 Task: Search one way flight ticket for 3 adults, 3 children in premium economy from Meridian: Key Field to Gillette: Gillette Campbell County Airport on 5-1-2023. Choice of flights is Royal air maroc. Number of bags: 9 checked bags. Outbound departure time preference is 20:45.
Action: Mouse moved to (312, 432)
Screenshot: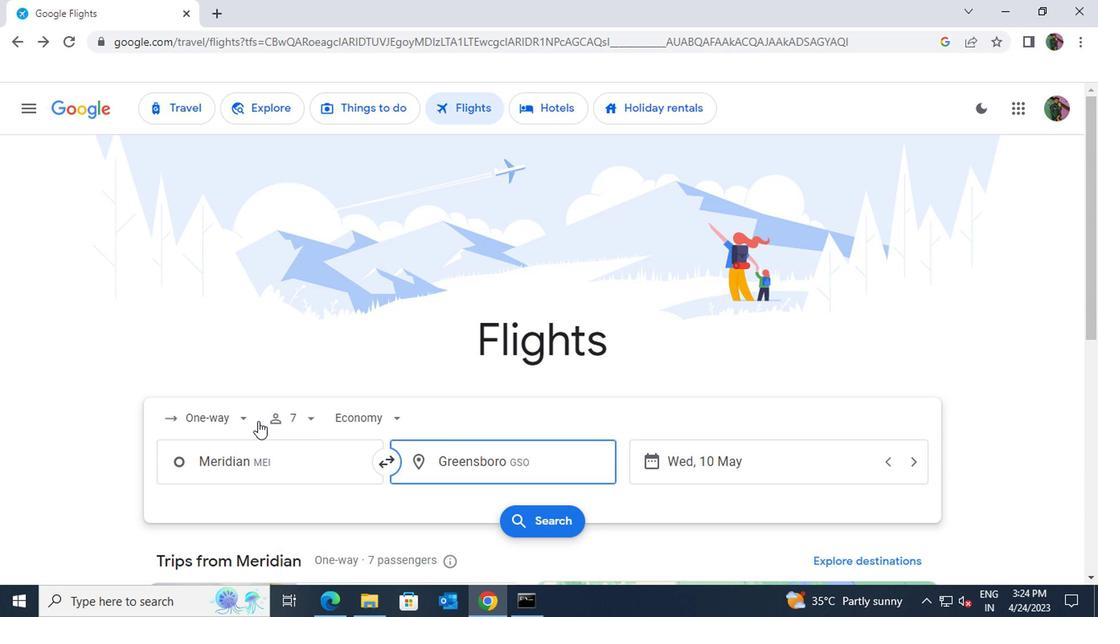 
Action: Mouse pressed left at (312, 432)
Screenshot: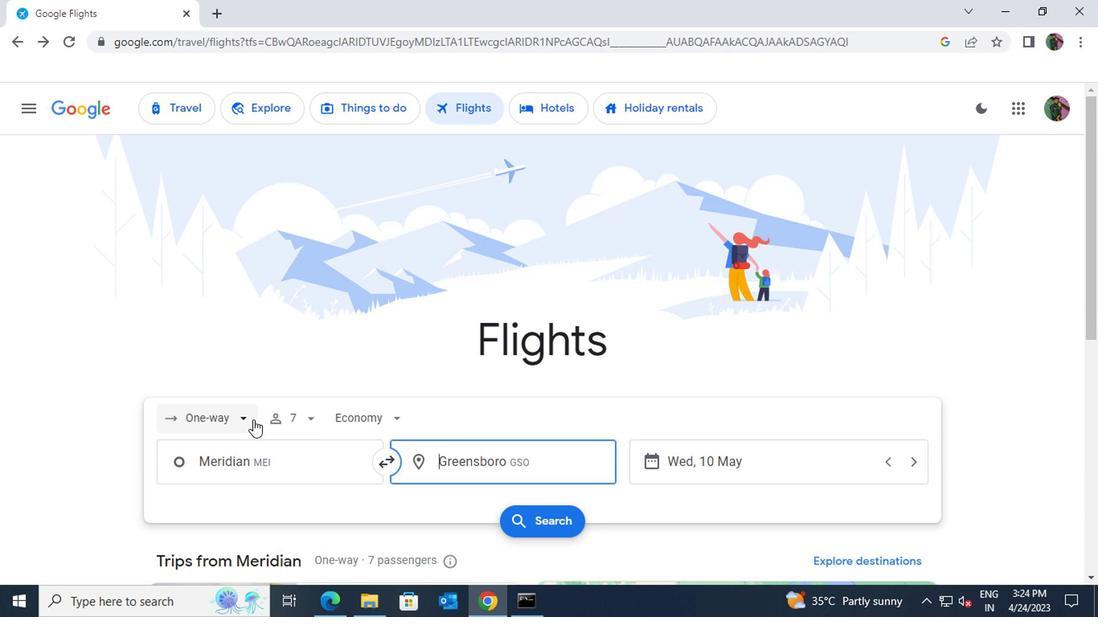 
Action: Mouse moved to (303, 381)
Screenshot: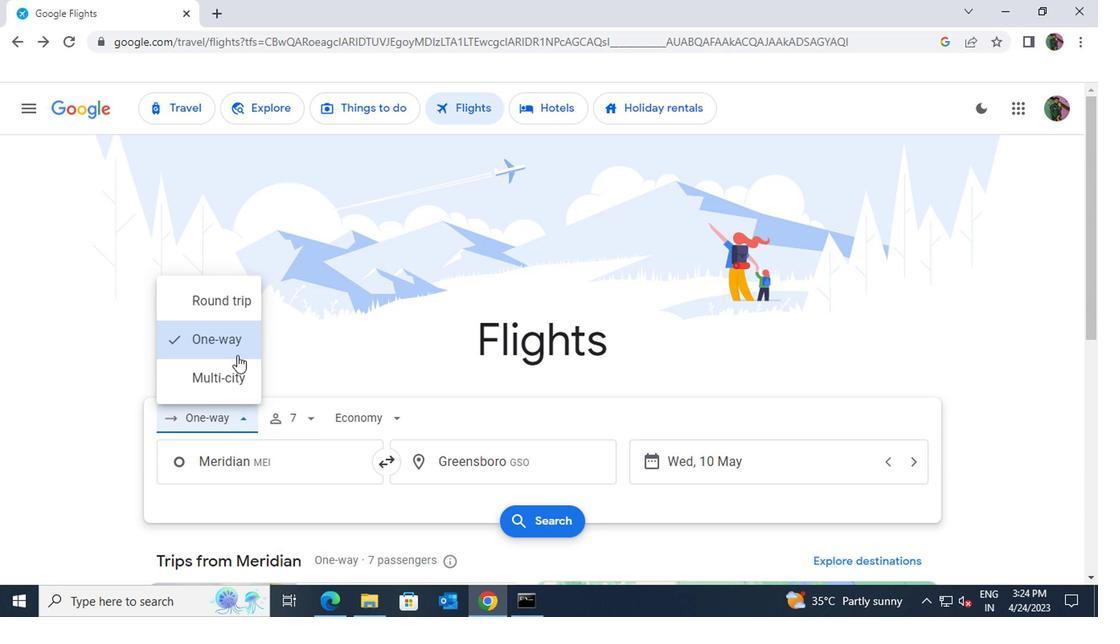 
Action: Mouse pressed left at (303, 381)
Screenshot: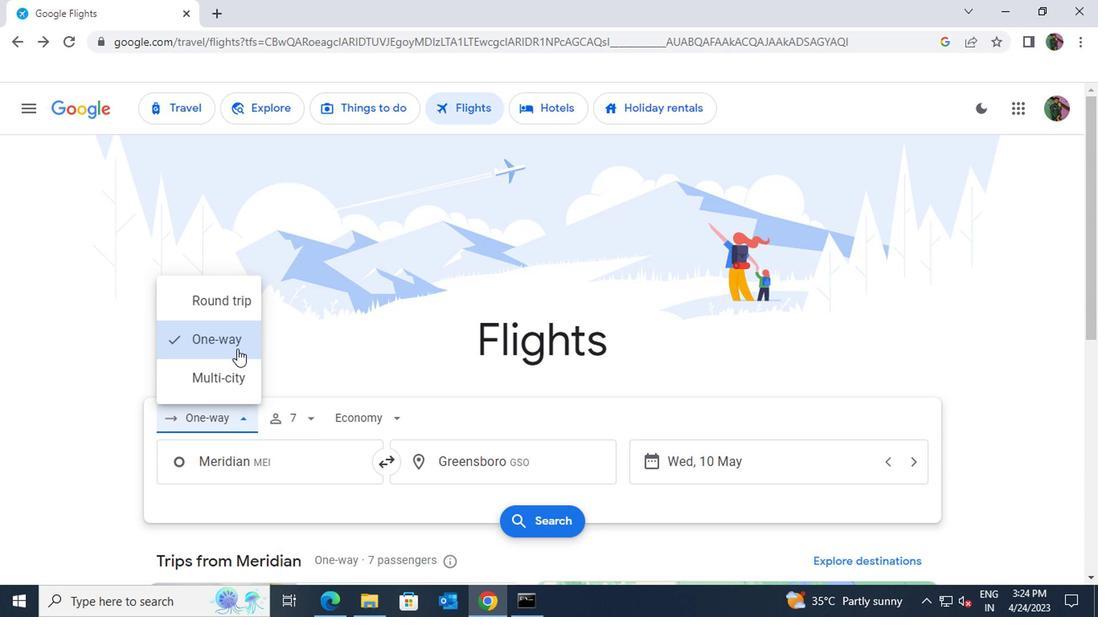
Action: Mouse moved to (334, 470)
Screenshot: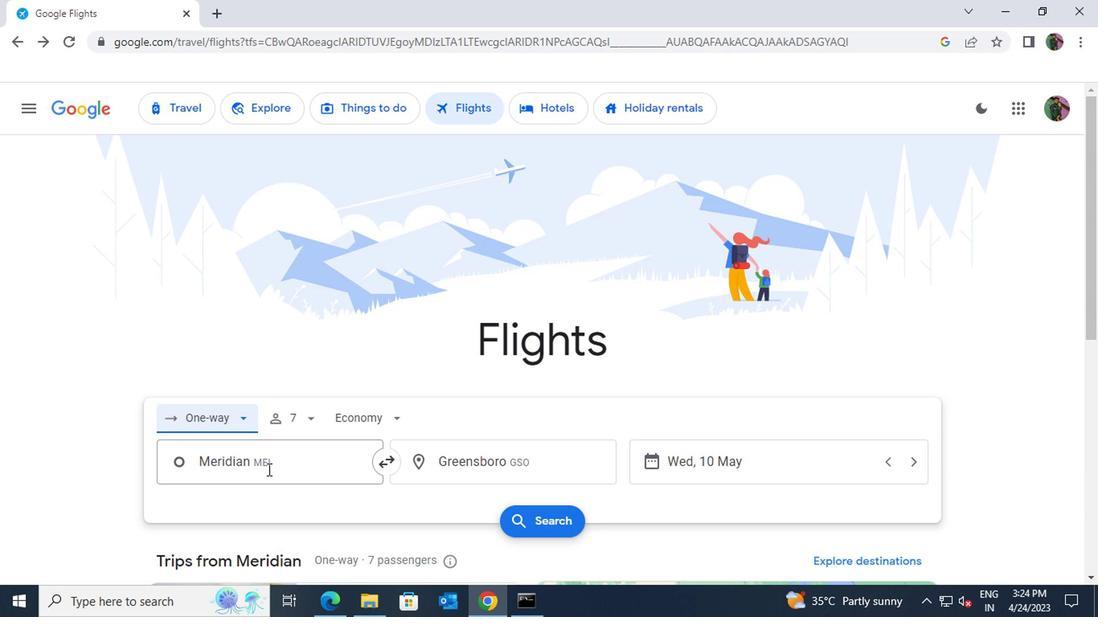 
Action: Mouse pressed left at (334, 470)
Screenshot: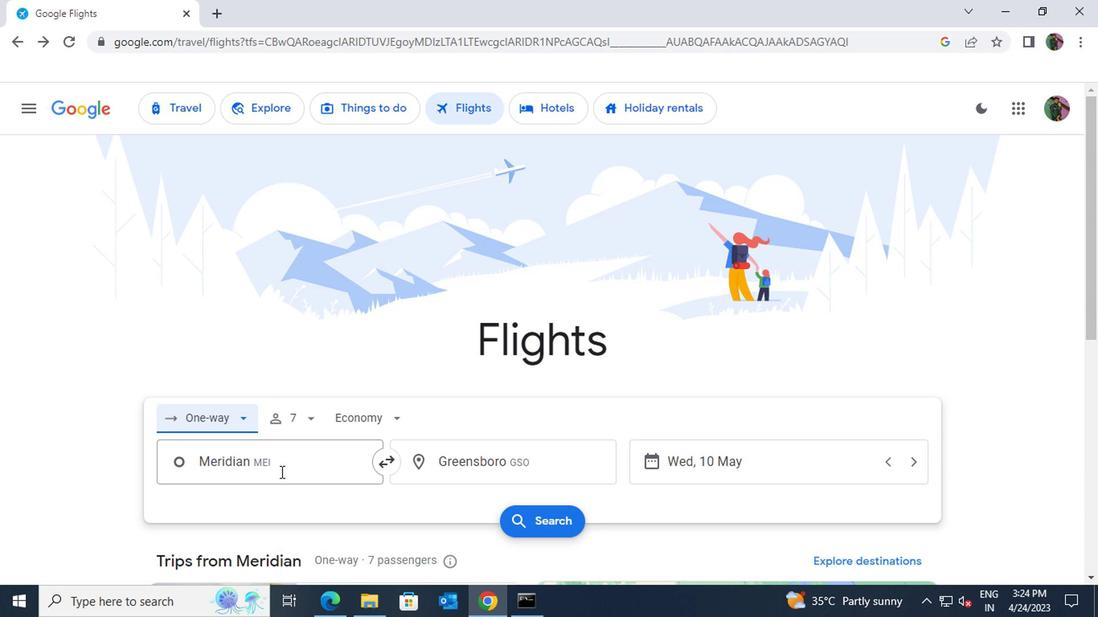 
Action: Key pressed meridian
Screenshot: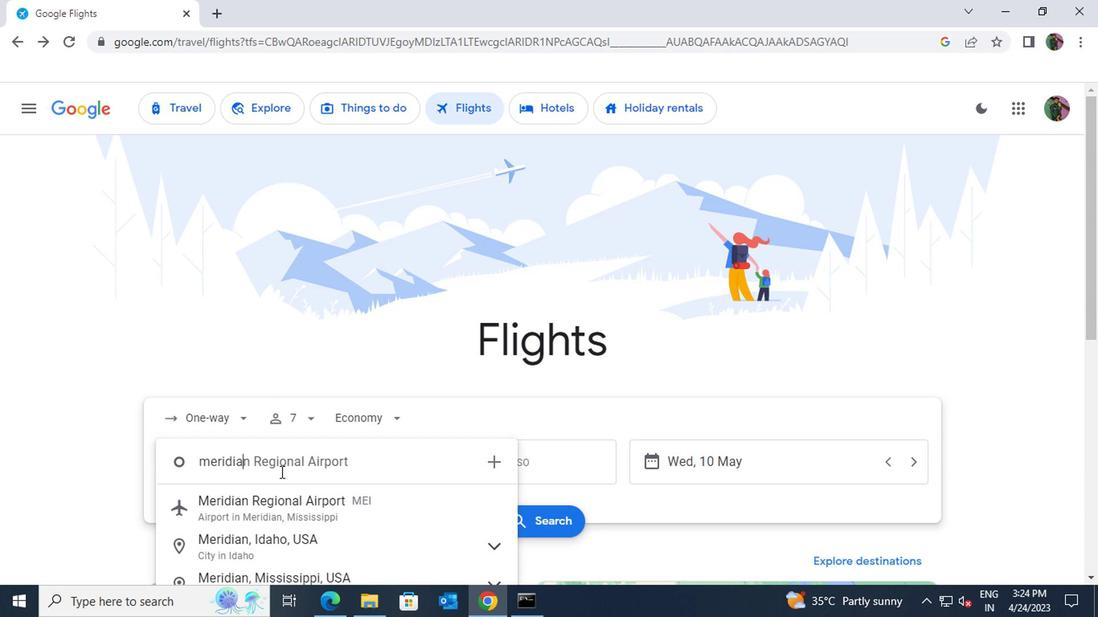 
Action: Mouse moved to (350, 498)
Screenshot: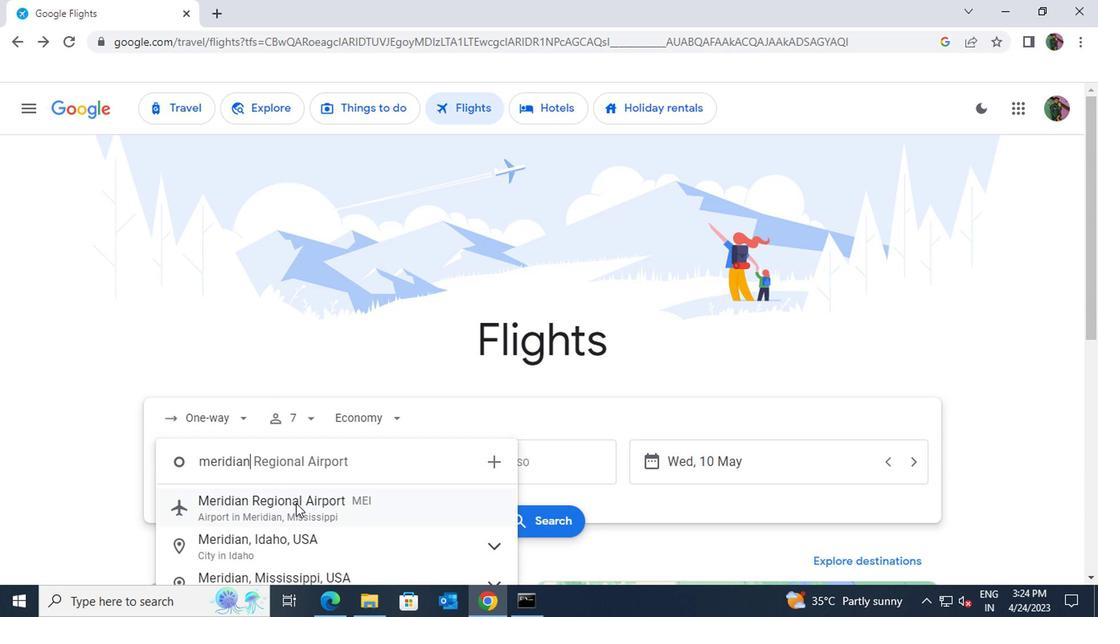 
Action: Mouse pressed left at (350, 498)
Screenshot: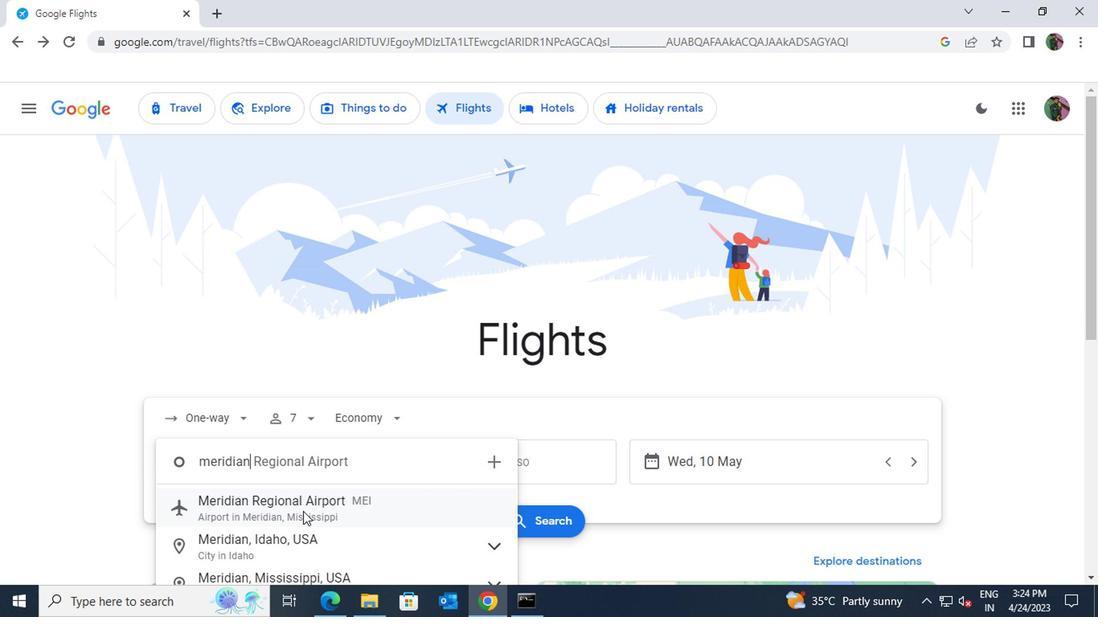 
Action: Mouse moved to (460, 466)
Screenshot: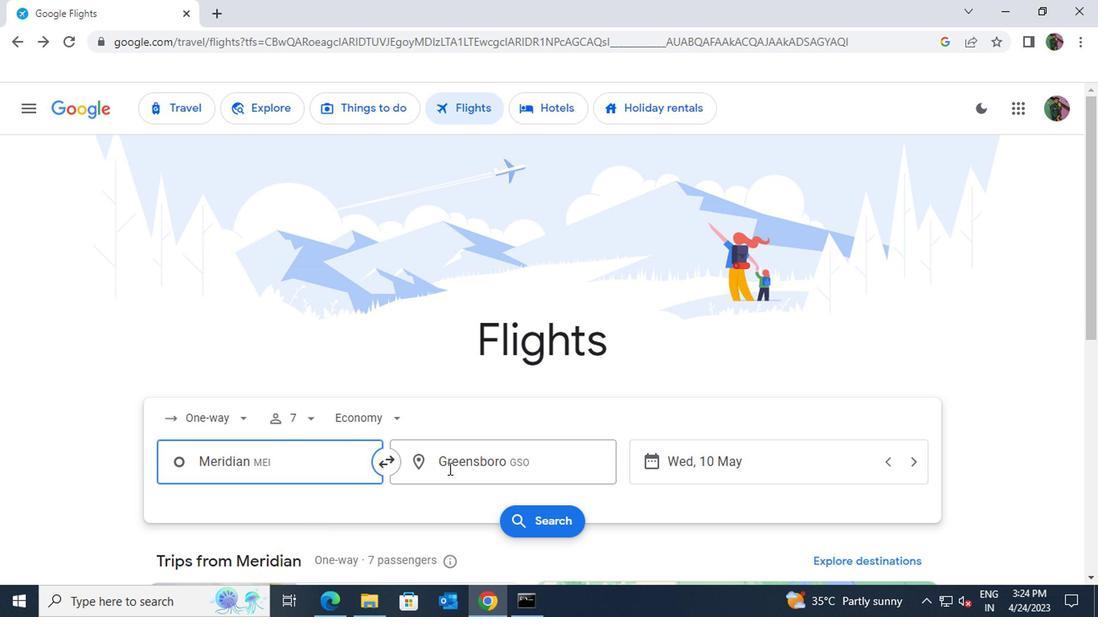 
Action: Mouse pressed left at (460, 466)
Screenshot: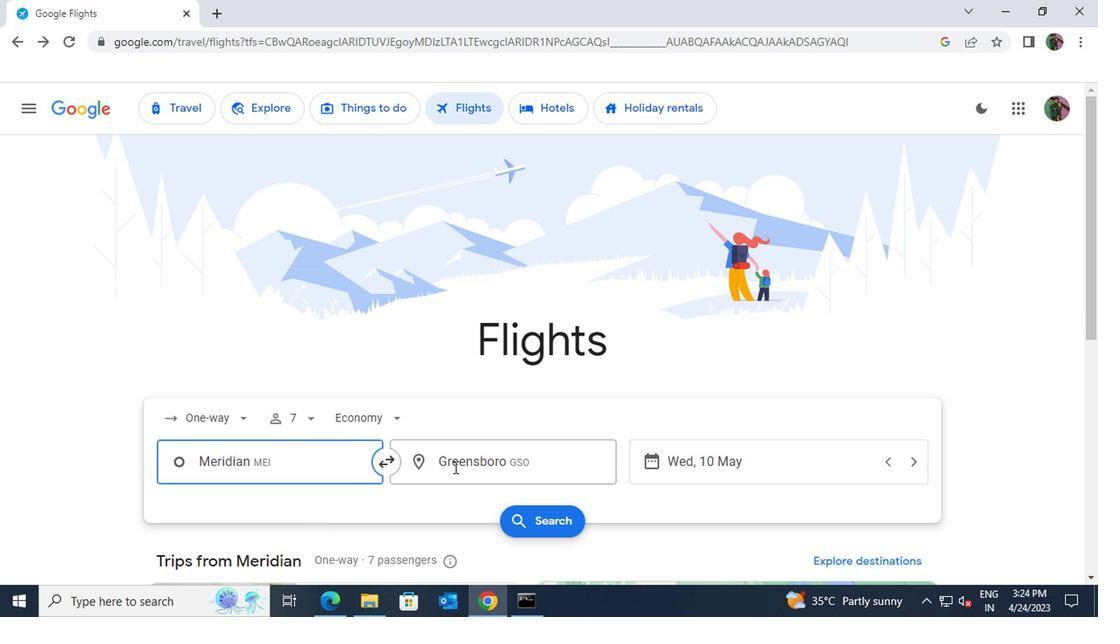 
Action: Key pressed gillett
Screenshot: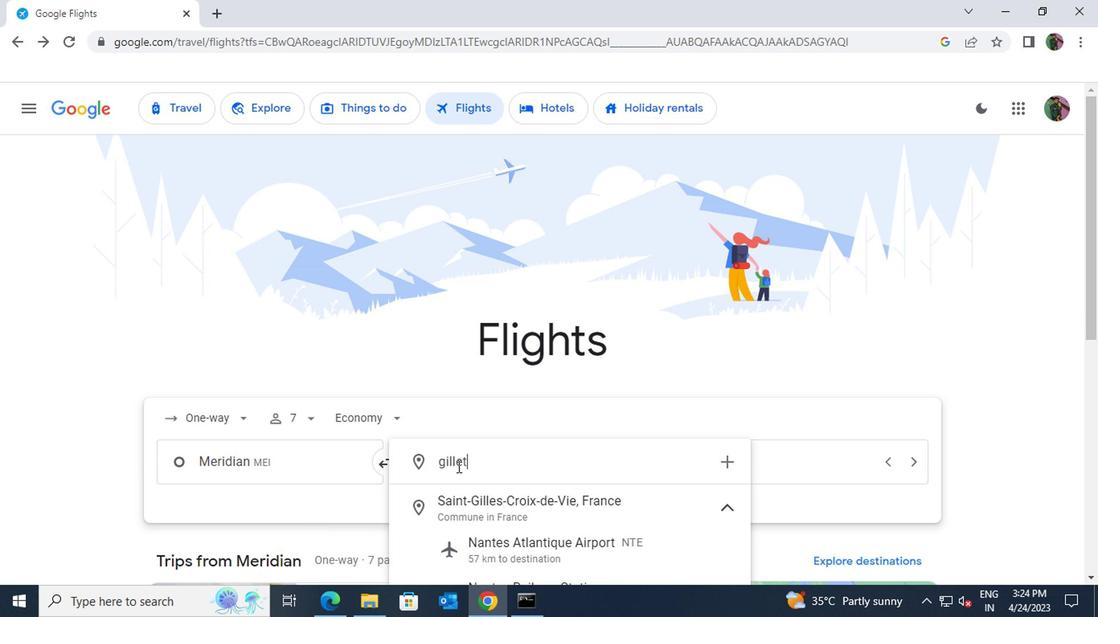 
Action: Mouse moved to (485, 494)
Screenshot: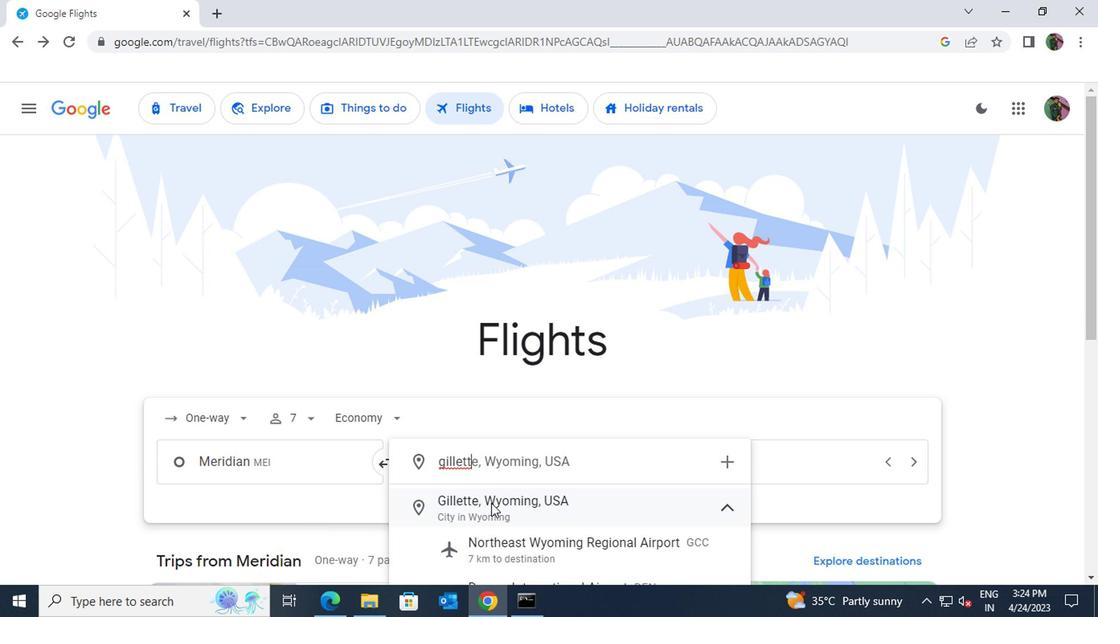 
Action: Mouse pressed left at (485, 494)
Screenshot: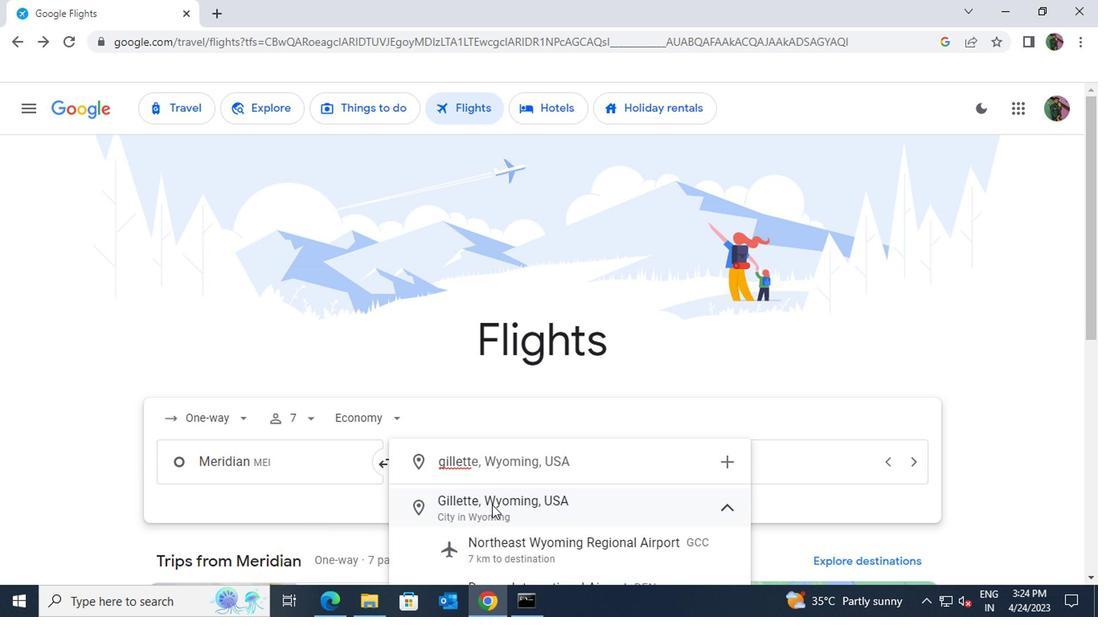 
Action: Mouse moved to (353, 434)
Screenshot: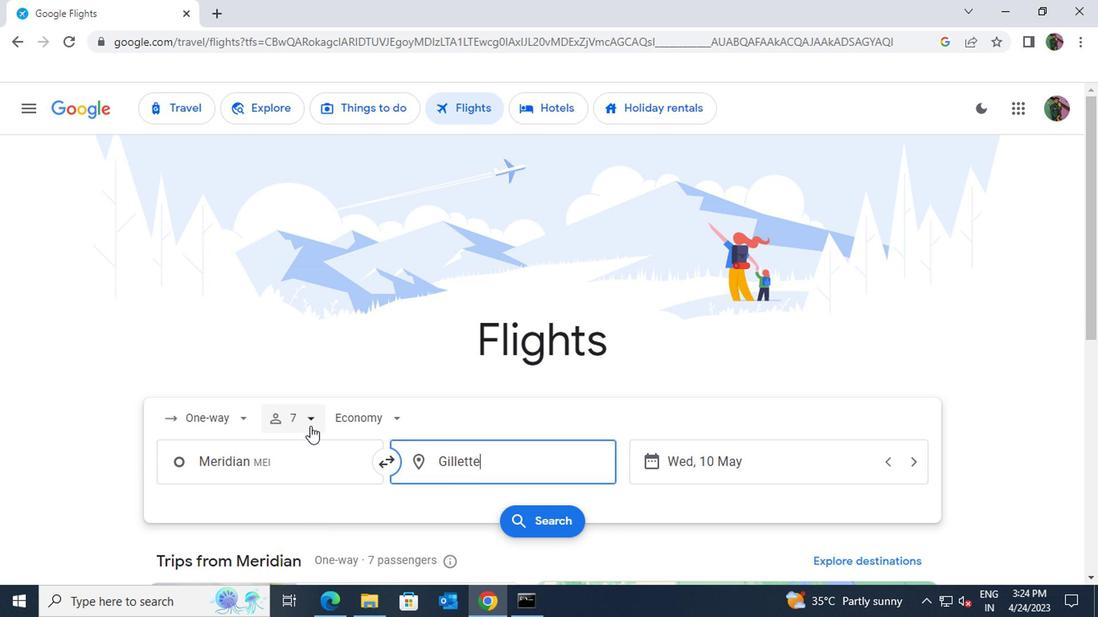 
Action: Mouse pressed left at (353, 434)
Screenshot: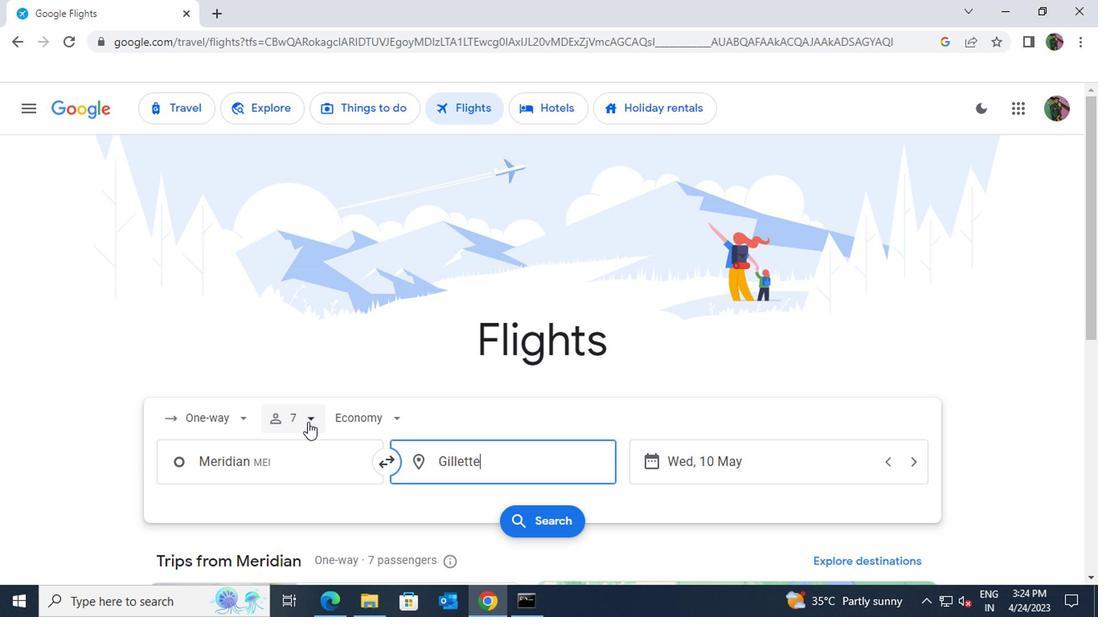 
Action: Mouse moved to (438, 461)
Screenshot: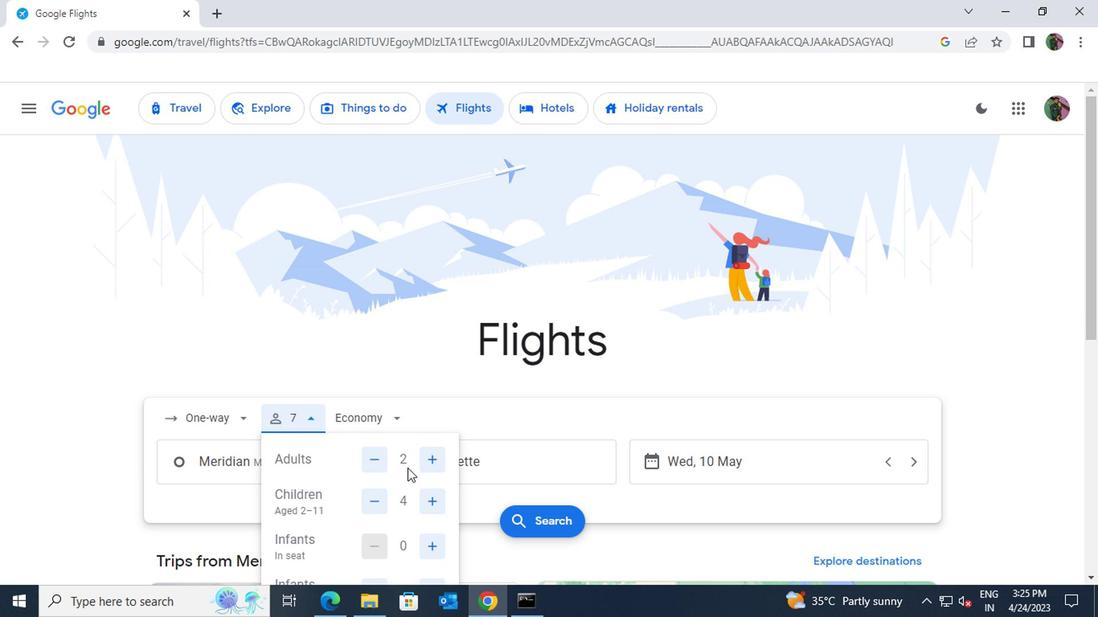 
Action: Mouse pressed left at (438, 461)
Screenshot: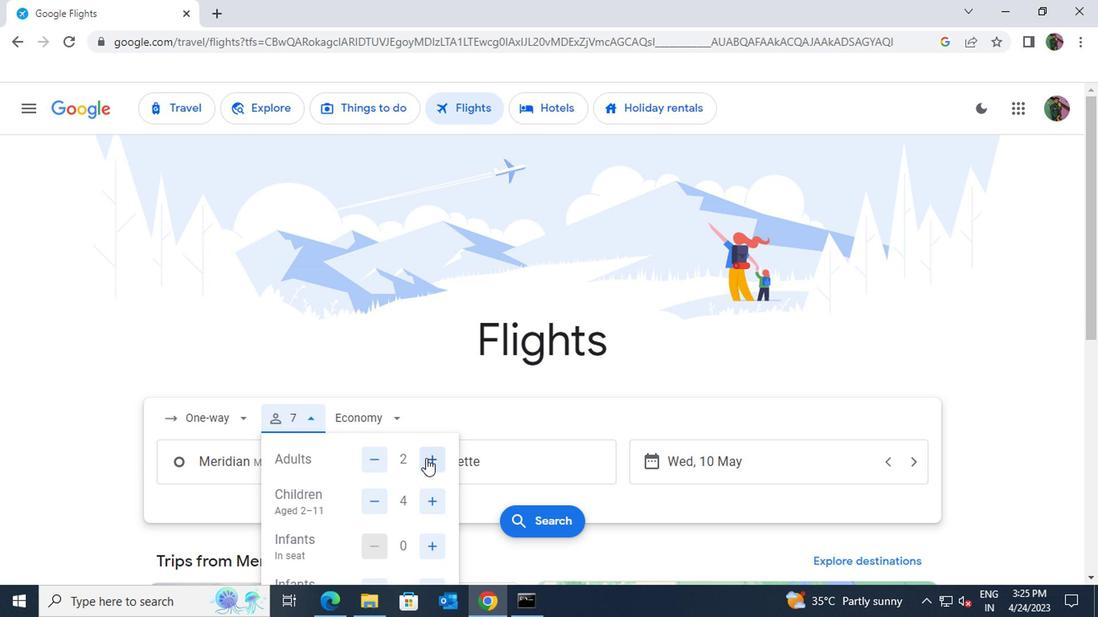 
Action: Mouse moved to (405, 486)
Screenshot: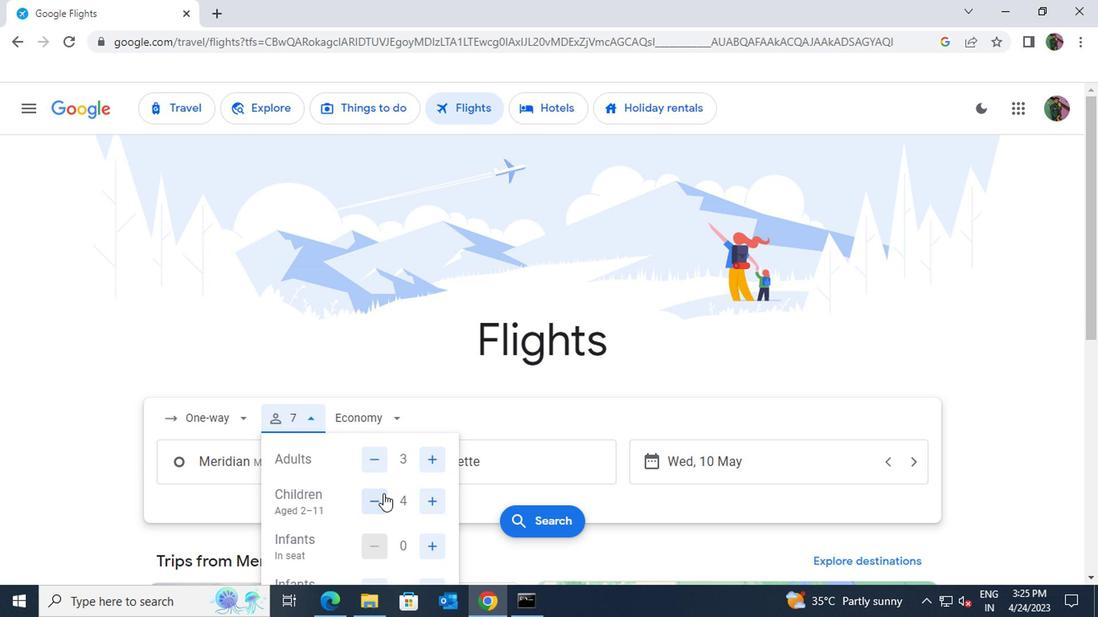 
Action: Mouse pressed left at (405, 486)
Screenshot: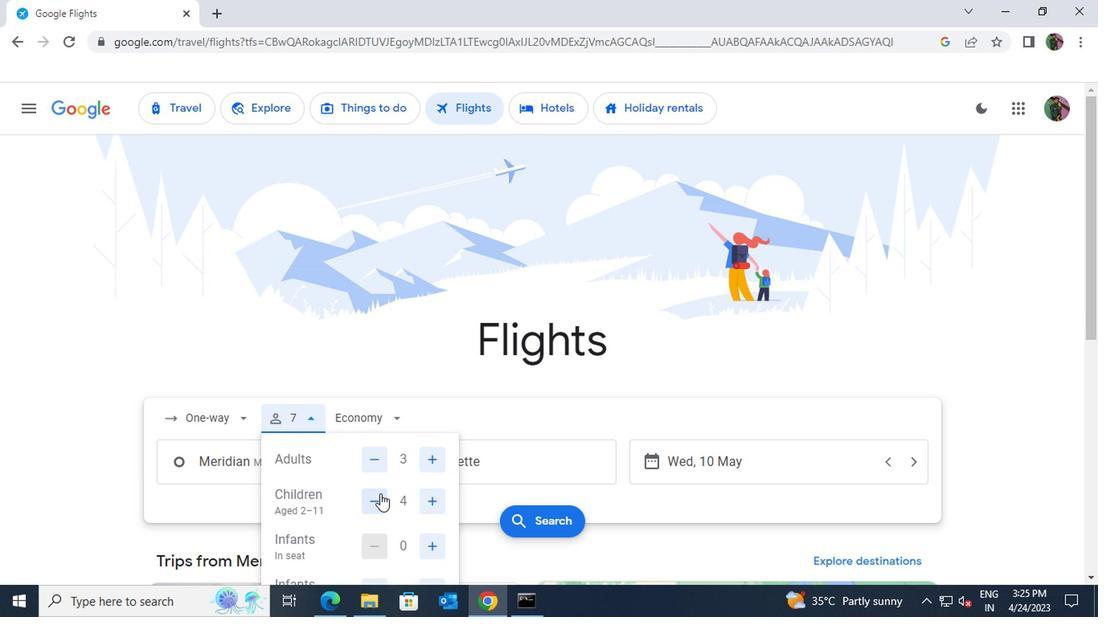 
Action: Mouse scrolled (405, 486) with delta (0, 0)
Screenshot: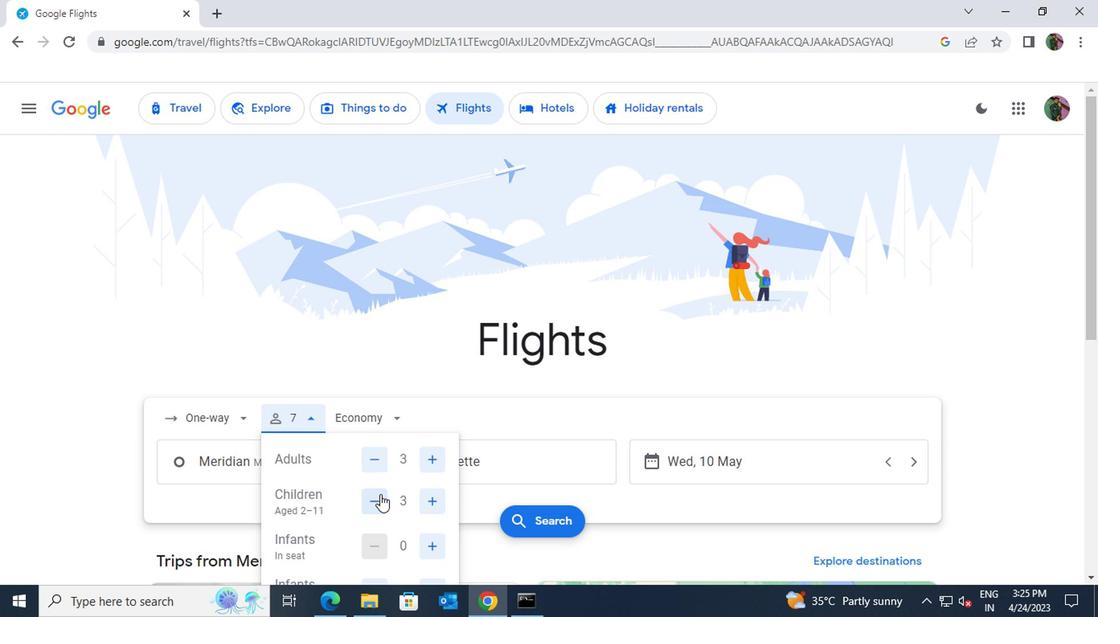 
Action: Mouse moved to (405, 490)
Screenshot: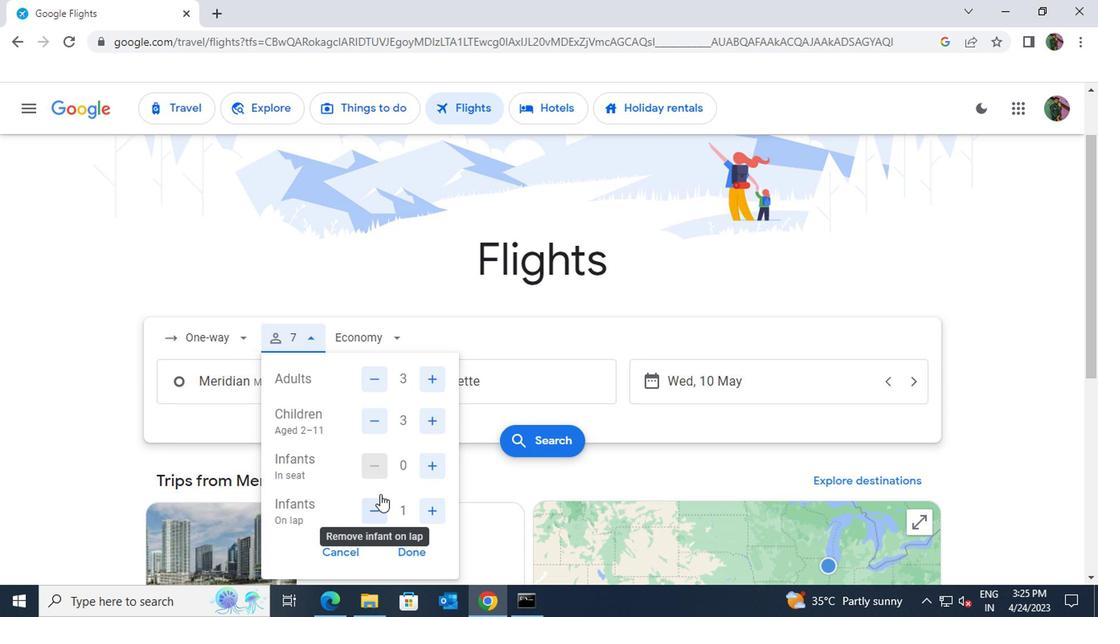 
Action: Mouse pressed left at (405, 490)
Screenshot: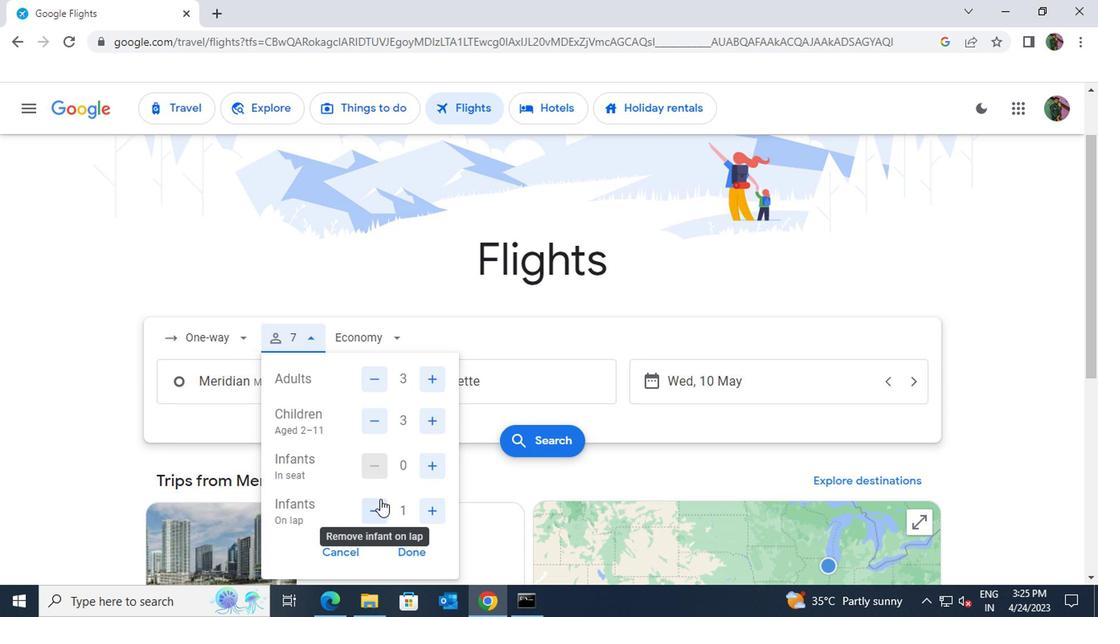 
Action: Mouse moved to (422, 528)
Screenshot: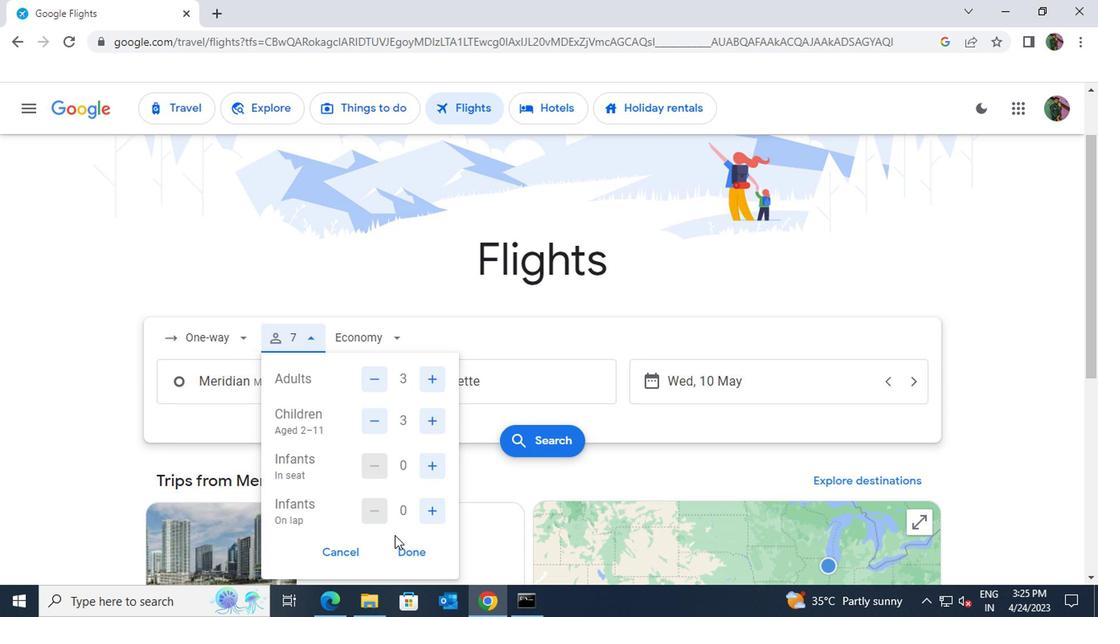 
Action: Mouse pressed left at (422, 528)
Screenshot: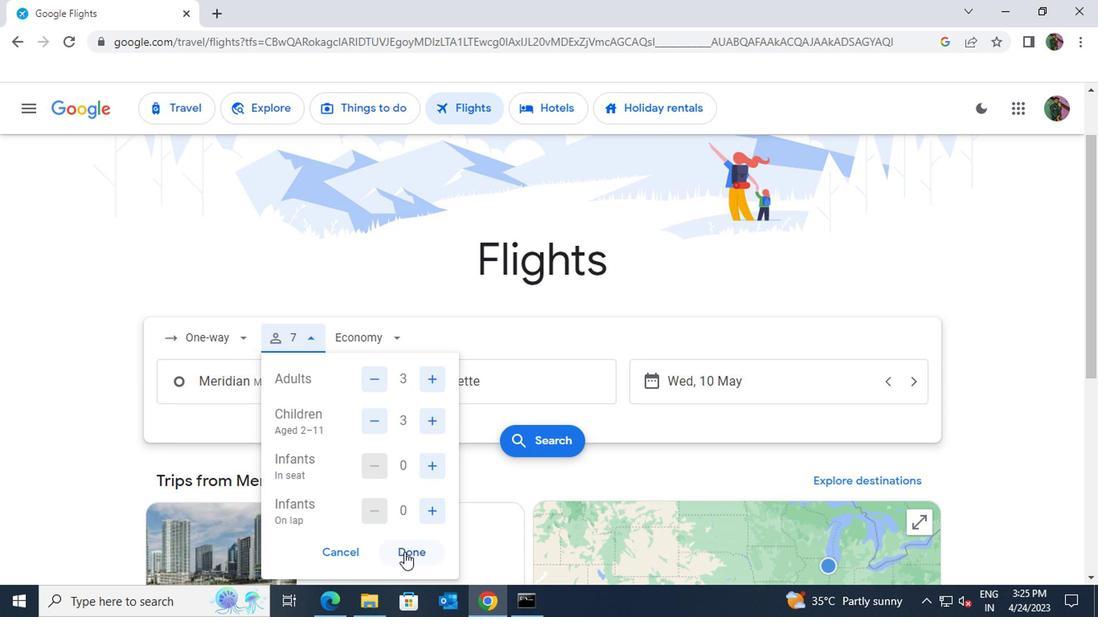 
Action: Mouse moved to (415, 376)
Screenshot: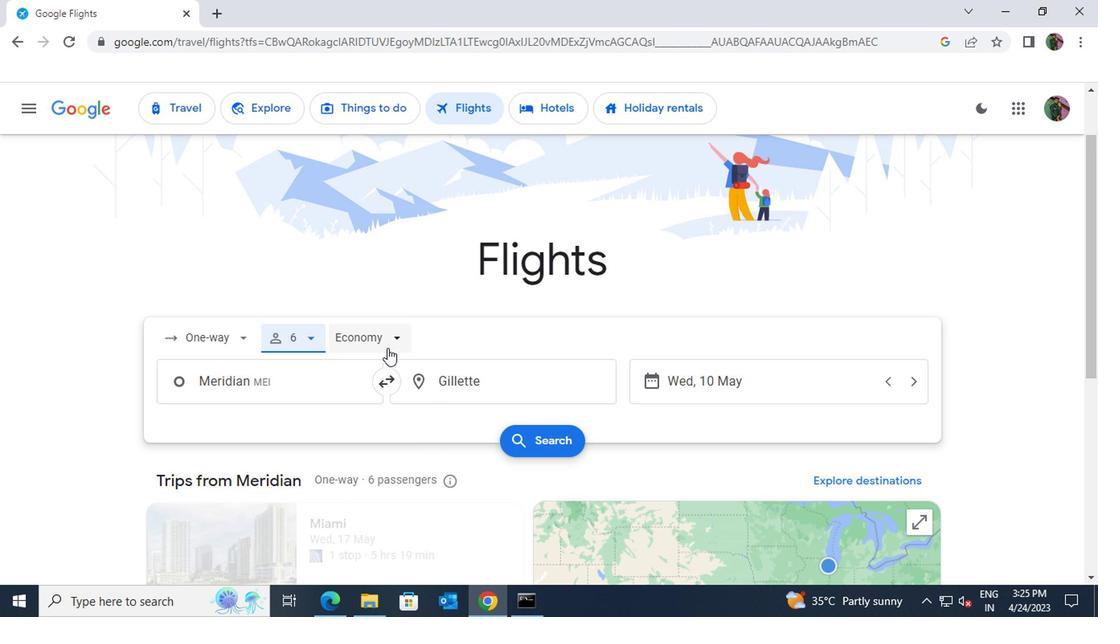 
Action: Mouse pressed left at (415, 376)
Screenshot: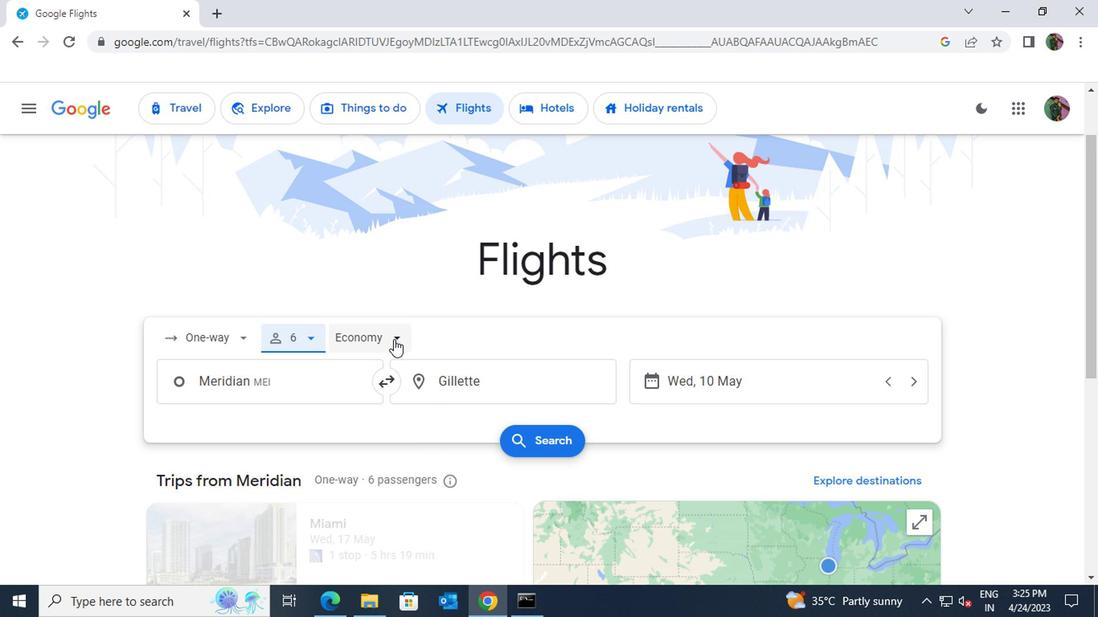
Action: Mouse moved to (417, 429)
Screenshot: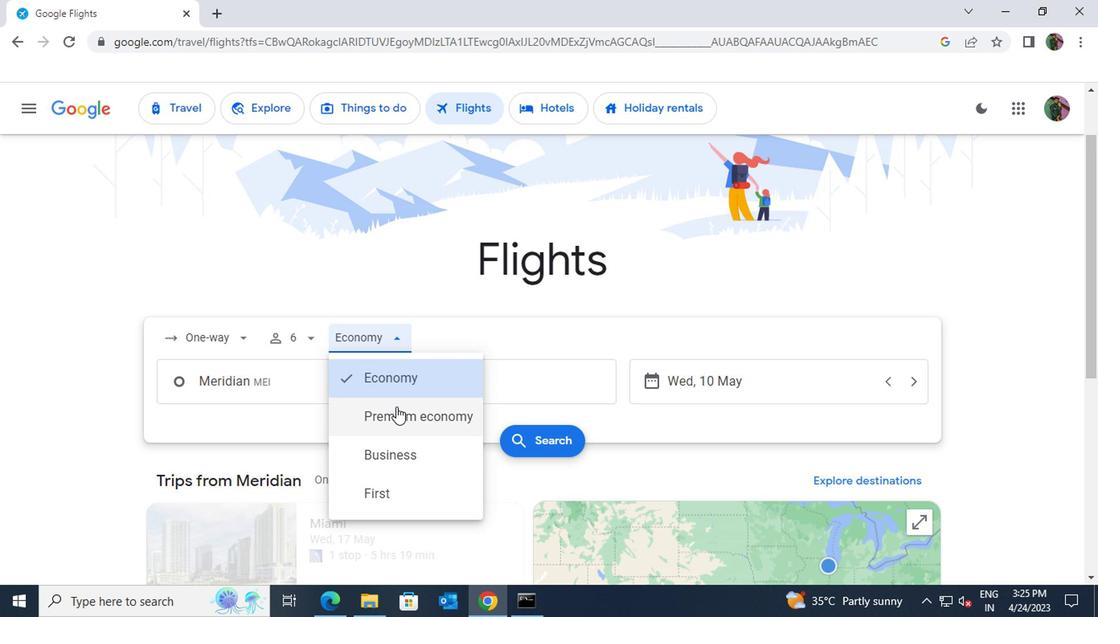
Action: Mouse pressed left at (417, 429)
Screenshot: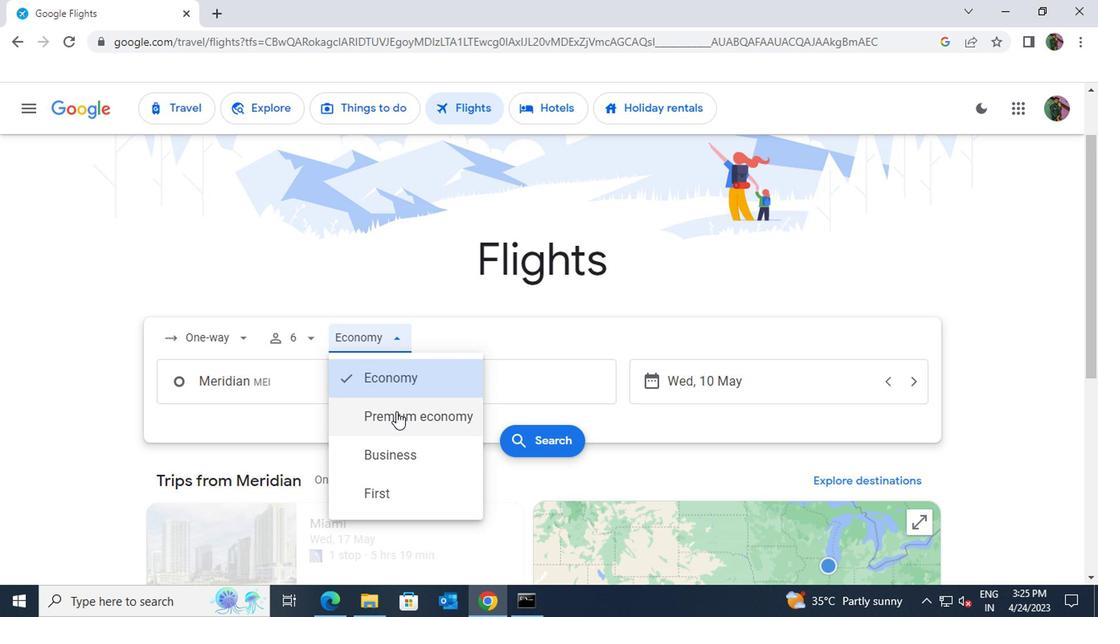 
Action: Mouse moved to (593, 407)
Screenshot: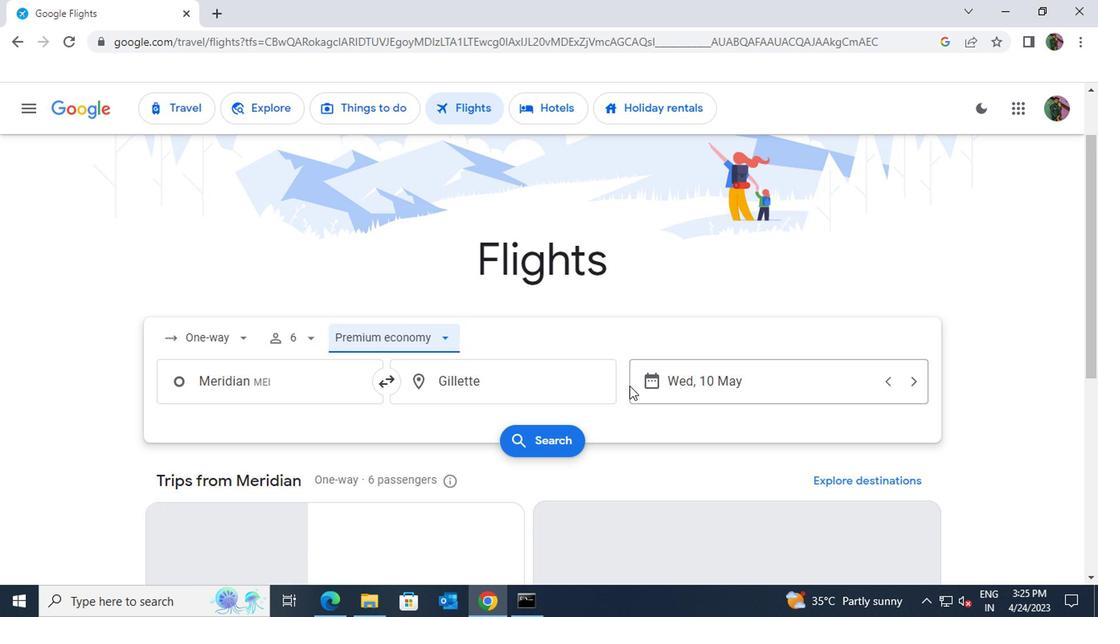 
Action: Mouse pressed left at (593, 407)
Screenshot: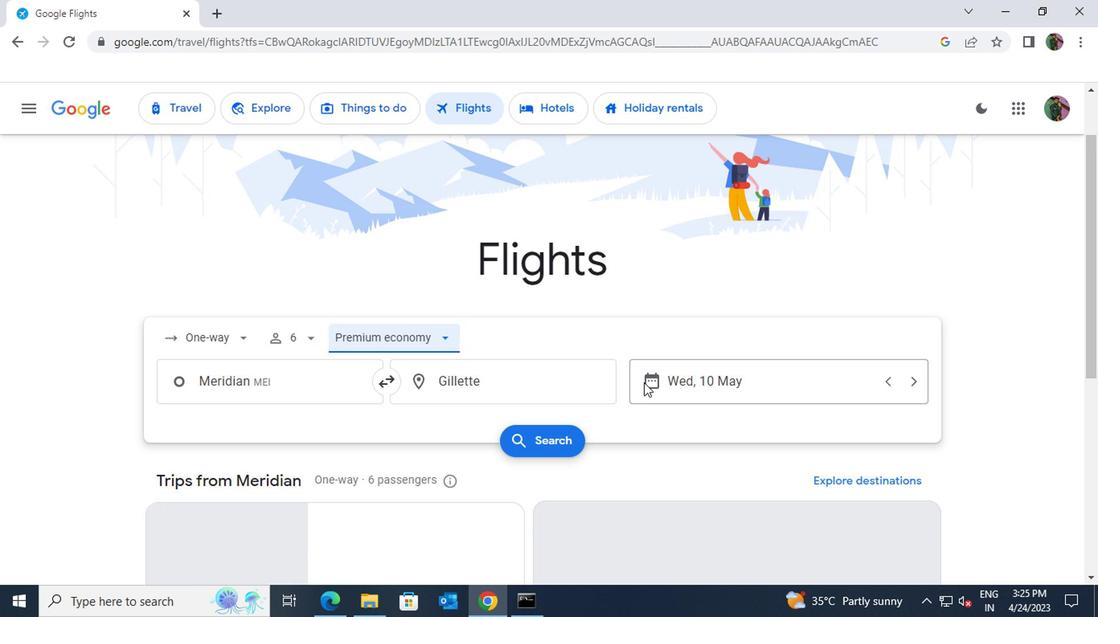 
Action: Mouse moved to (630, 341)
Screenshot: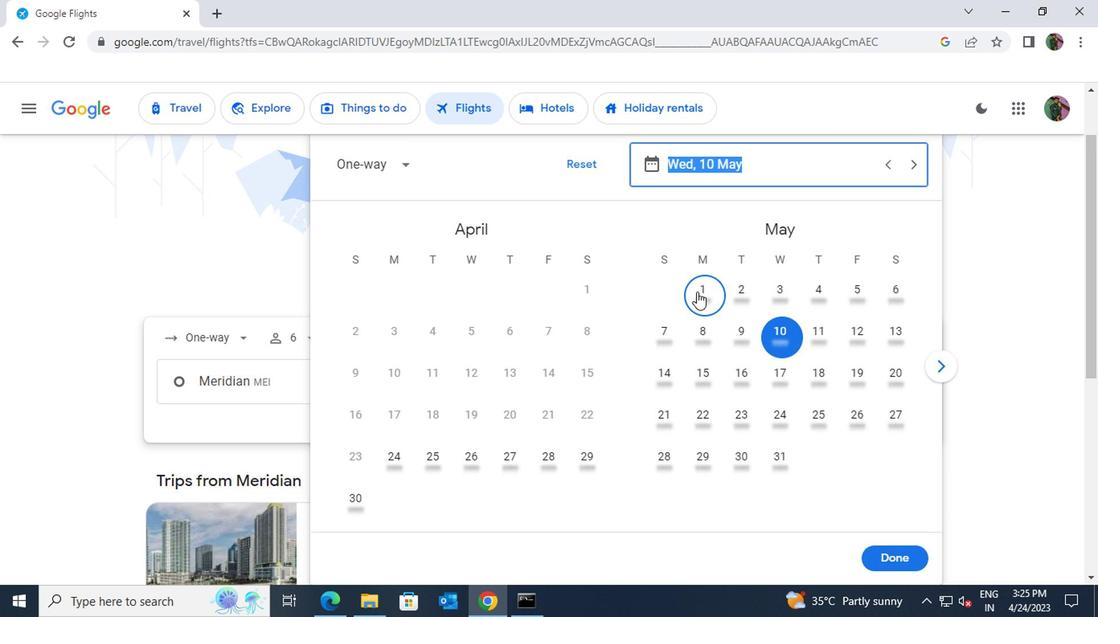 
Action: Mouse pressed left at (630, 341)
Screenshot: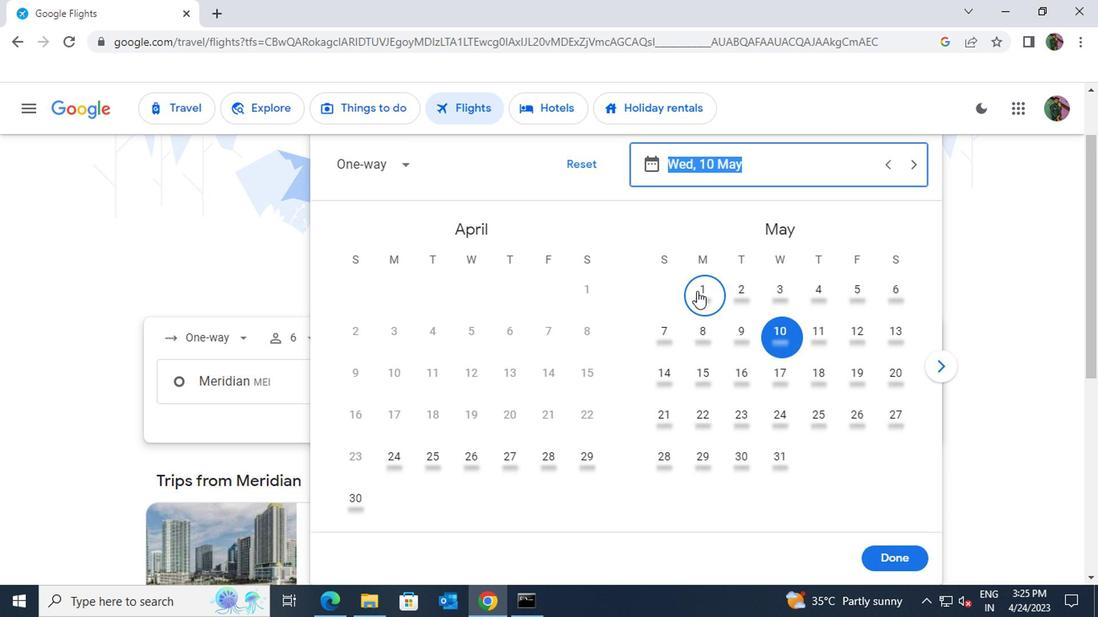 
Action: Mouse moved to (765, 531)
Screenshot: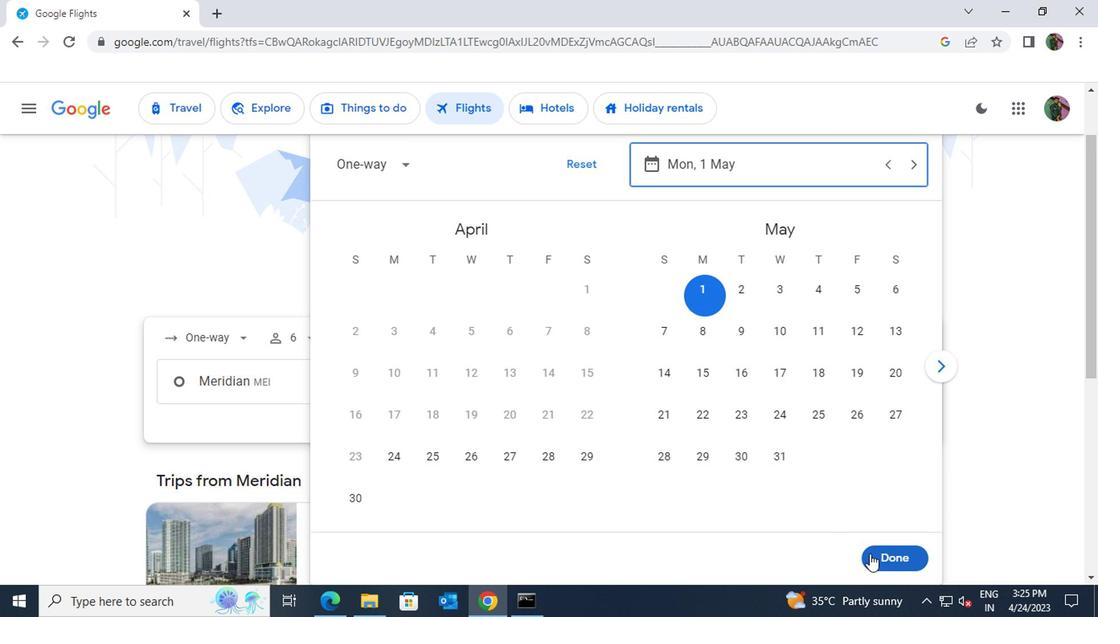 
Action: Mouse pressed left at (765, 531)
Screenshot: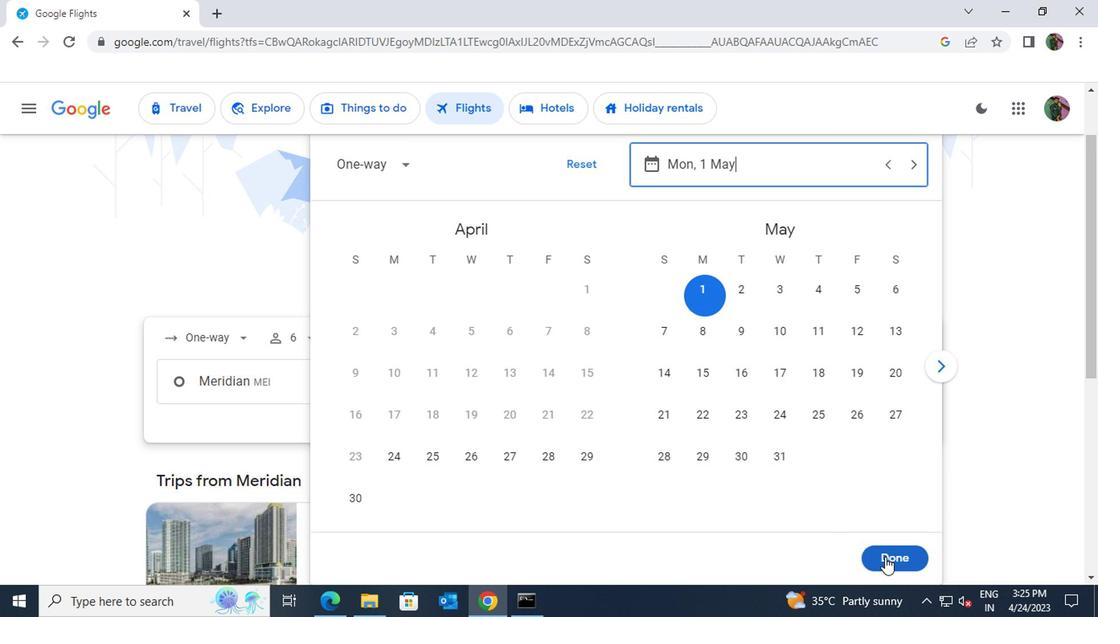
Action: Mouse moved to (517, 450)
Screenshot: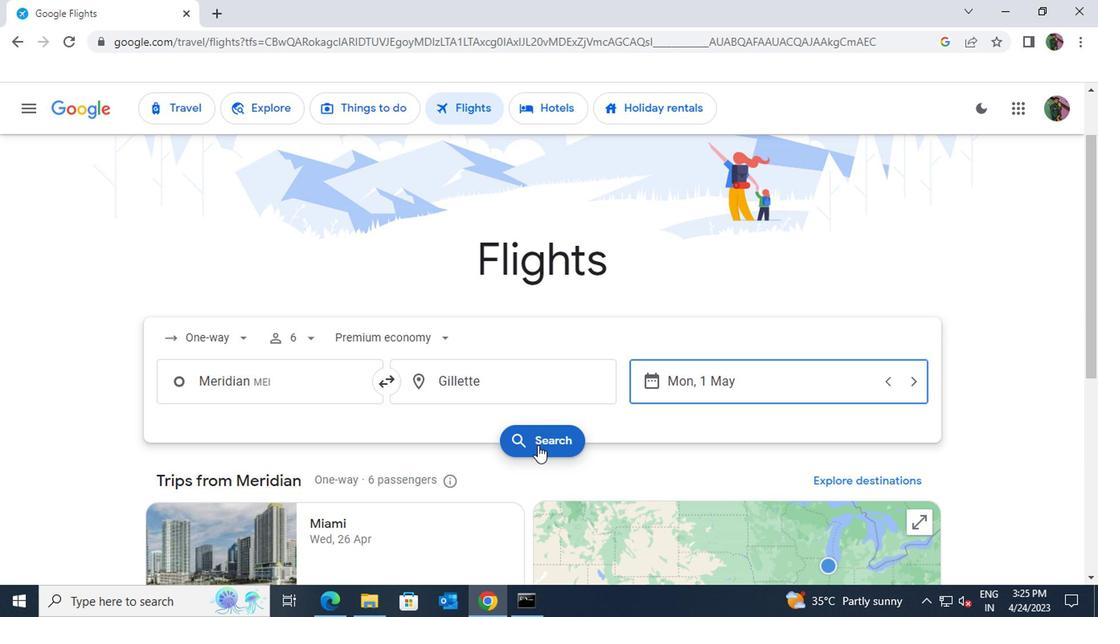 
Action: Mouse pressed left at (517, 450)
Screenshot: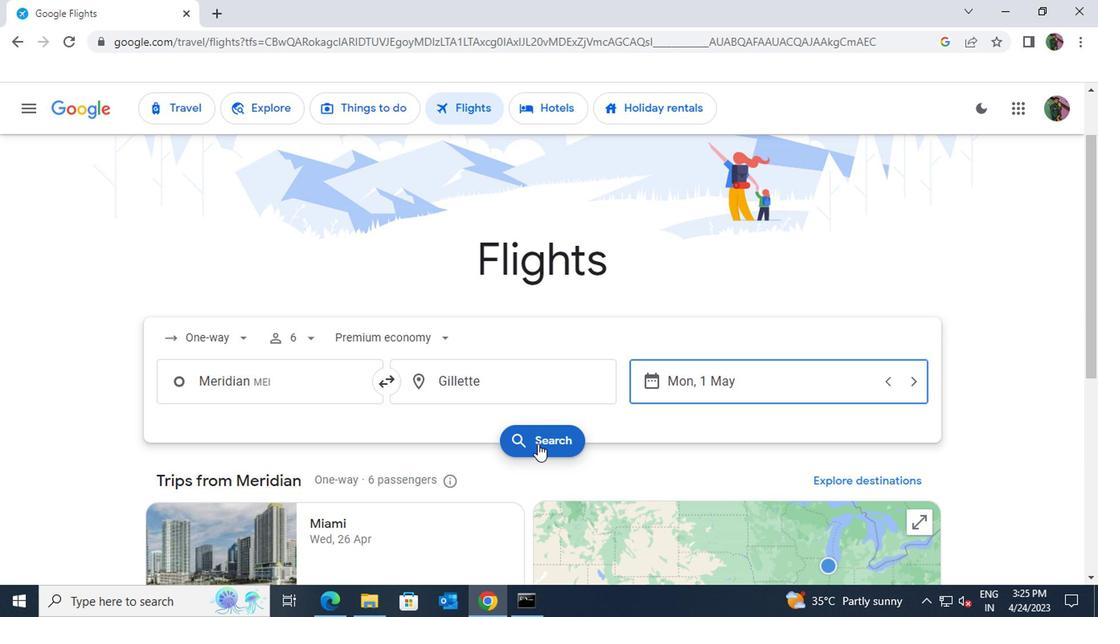 
Action: Mouse moved to (275, 322)
Screenshot: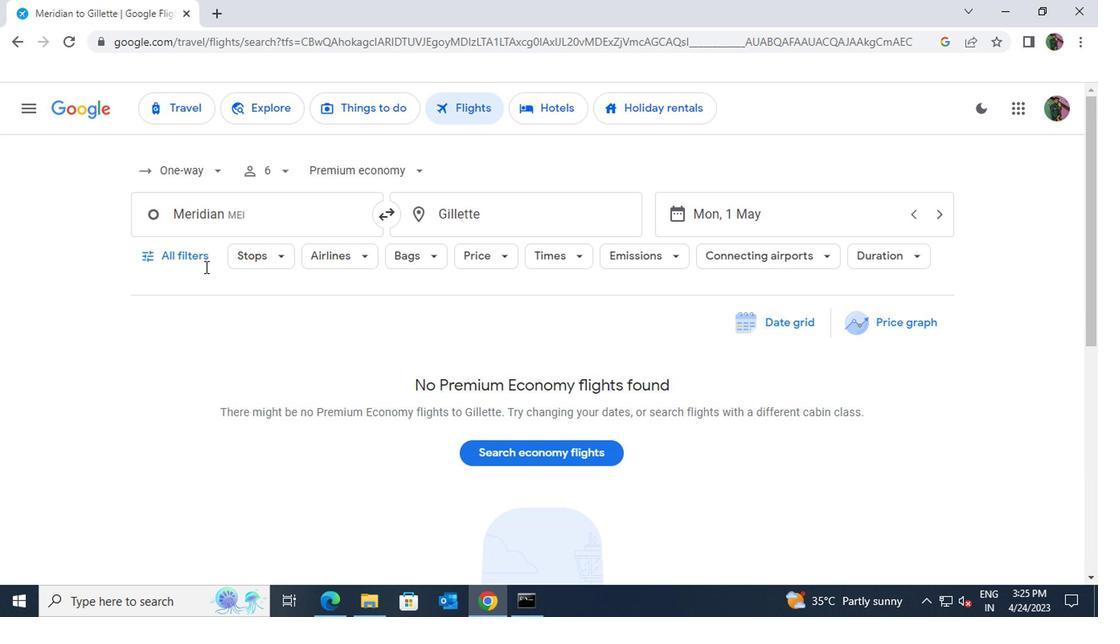 
Action: Mouse pressed left at (275, 322)
Screenshot: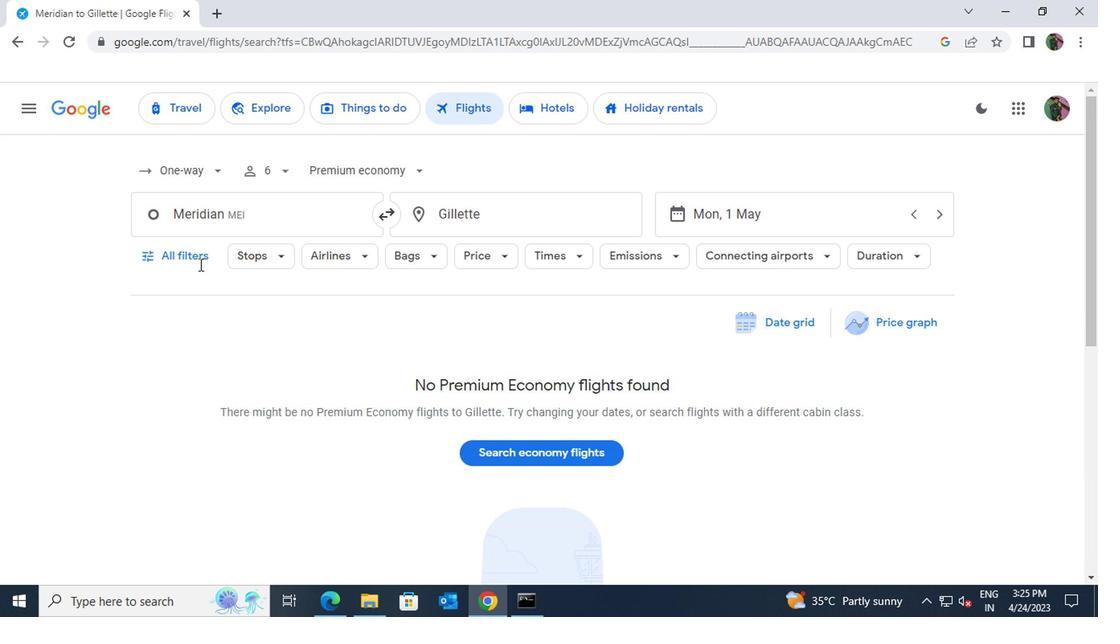 
Action: Mouse moved to (272, 316)
Screenshot: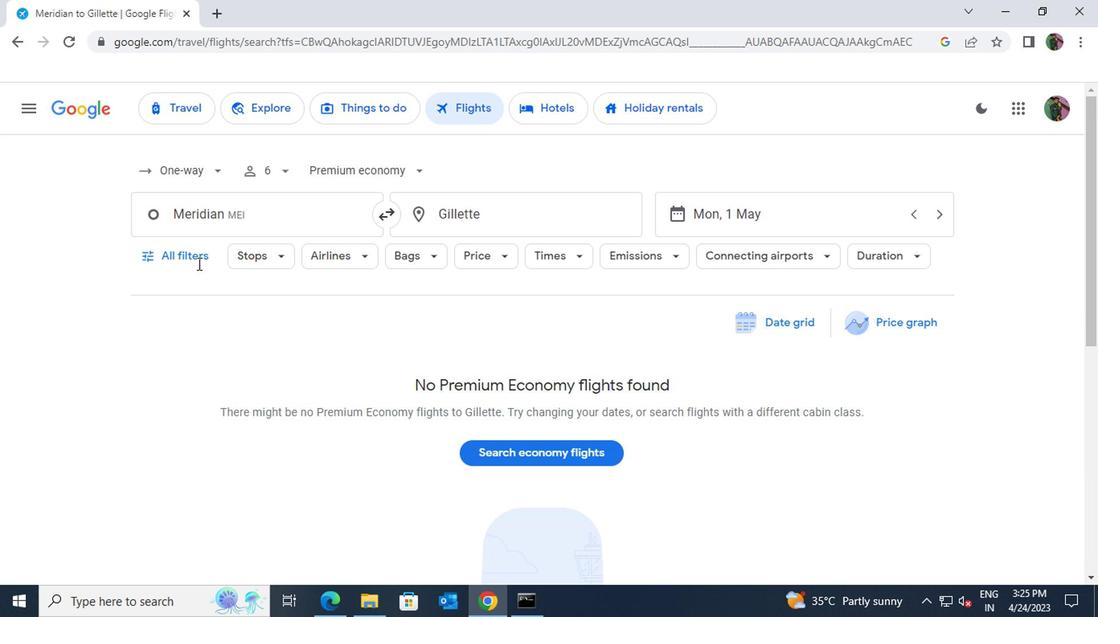 
Action: Mouse pressed left at (272, 316)
Screenshot: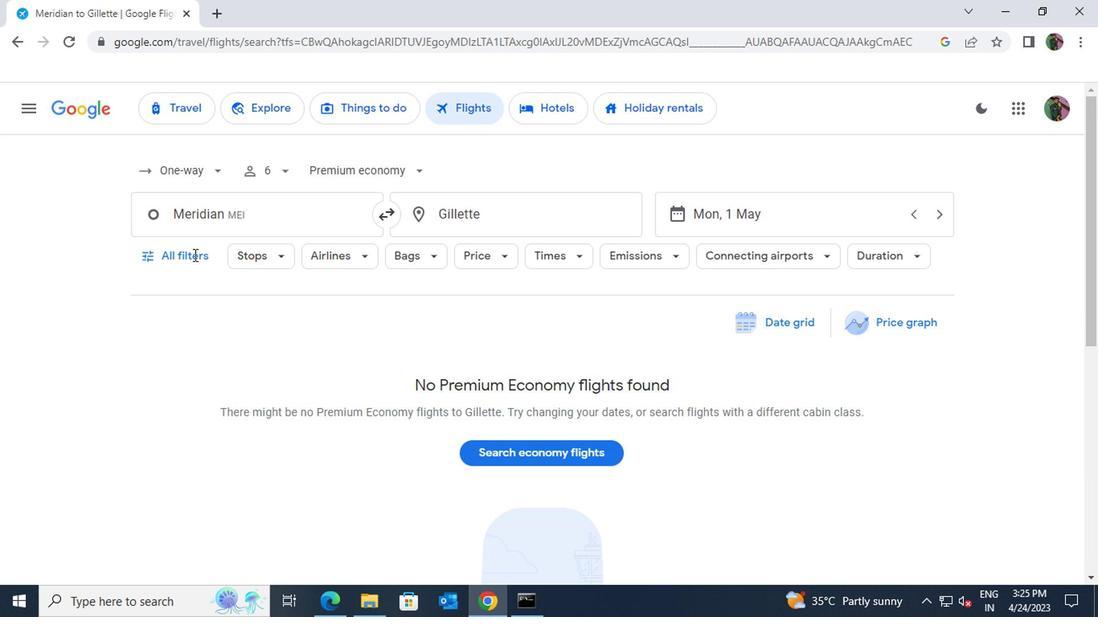 
Action: Mouse moved to (241, 318)
Screenshot: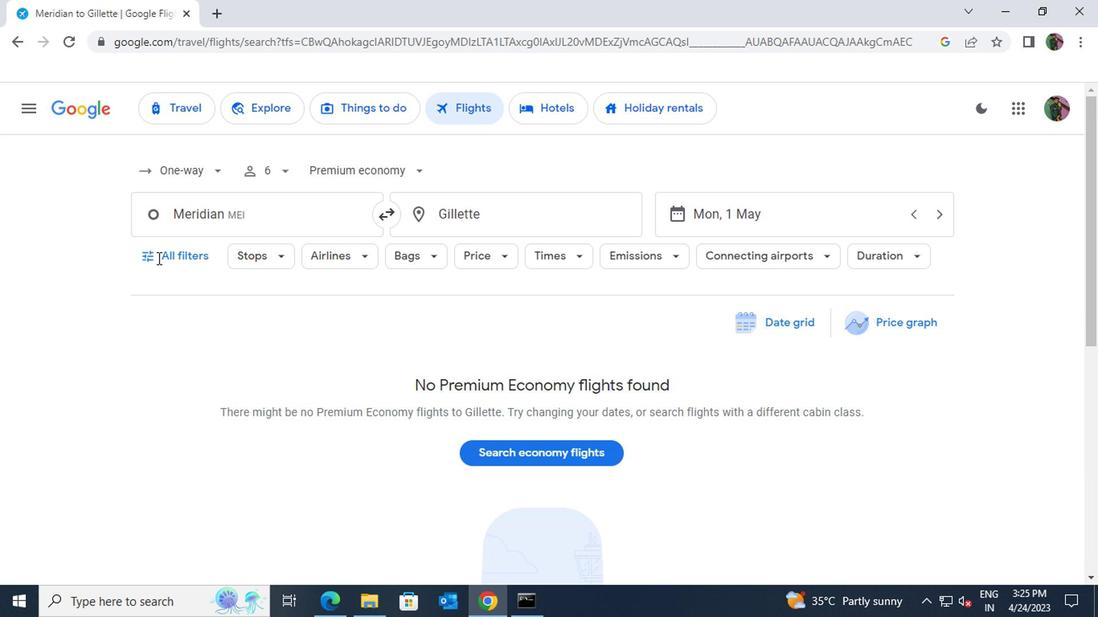 
Action: Mouse pressed left at (241, 318)
Screenshot: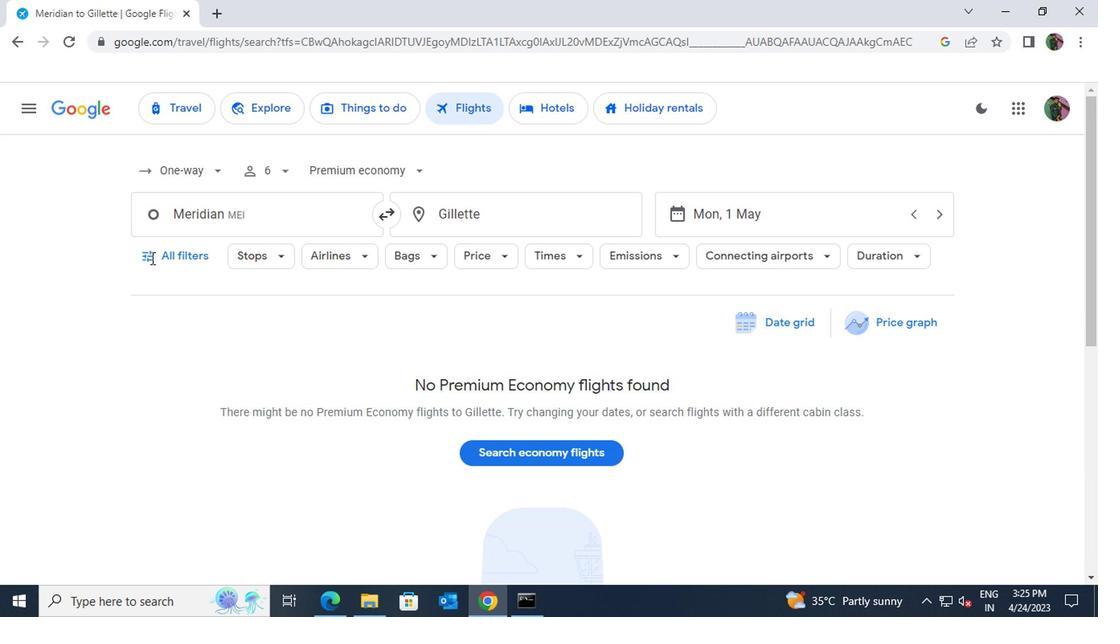
Action: Mouse pressed left at (241, 318)
Screenshot: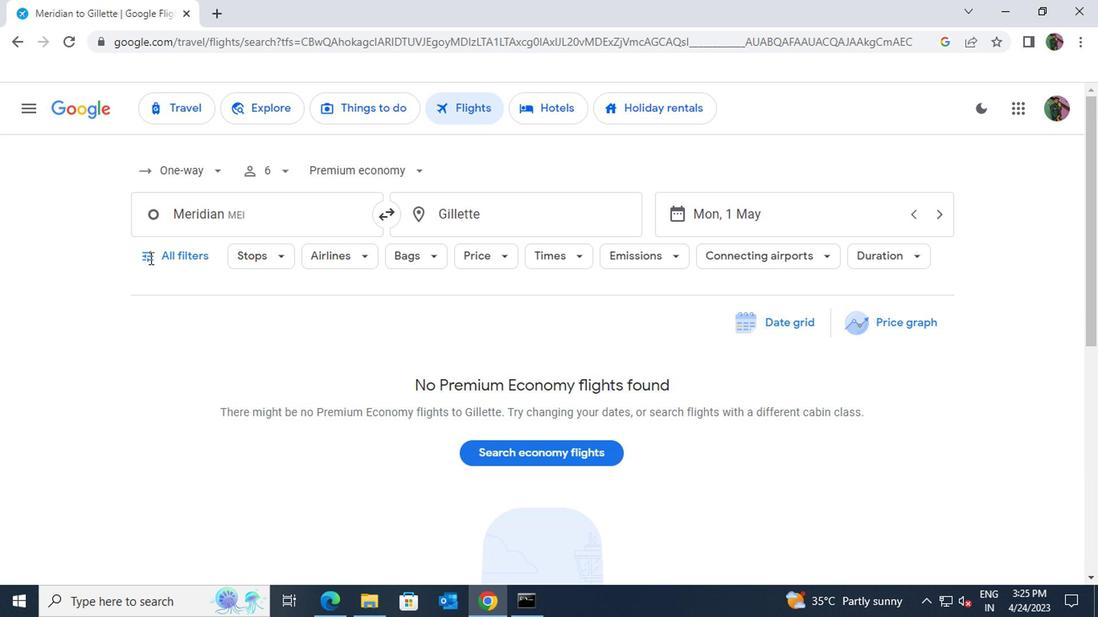 
Action: Mouse moved to (241, 319)
Screenshot: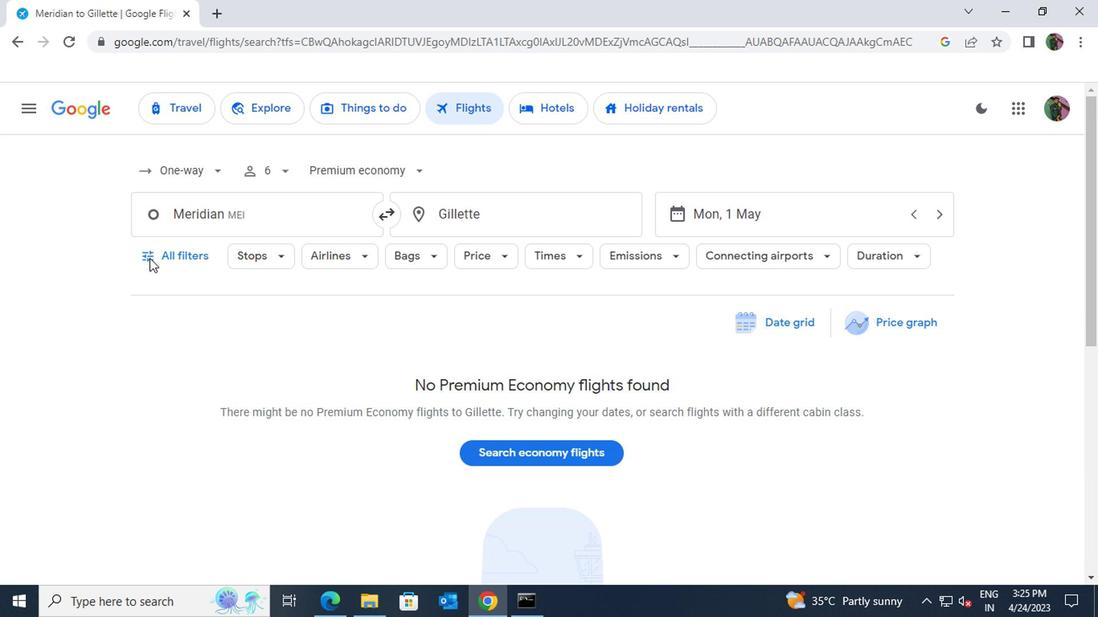 
Action: Mouse pressed left at (241, 319)
Screenshot: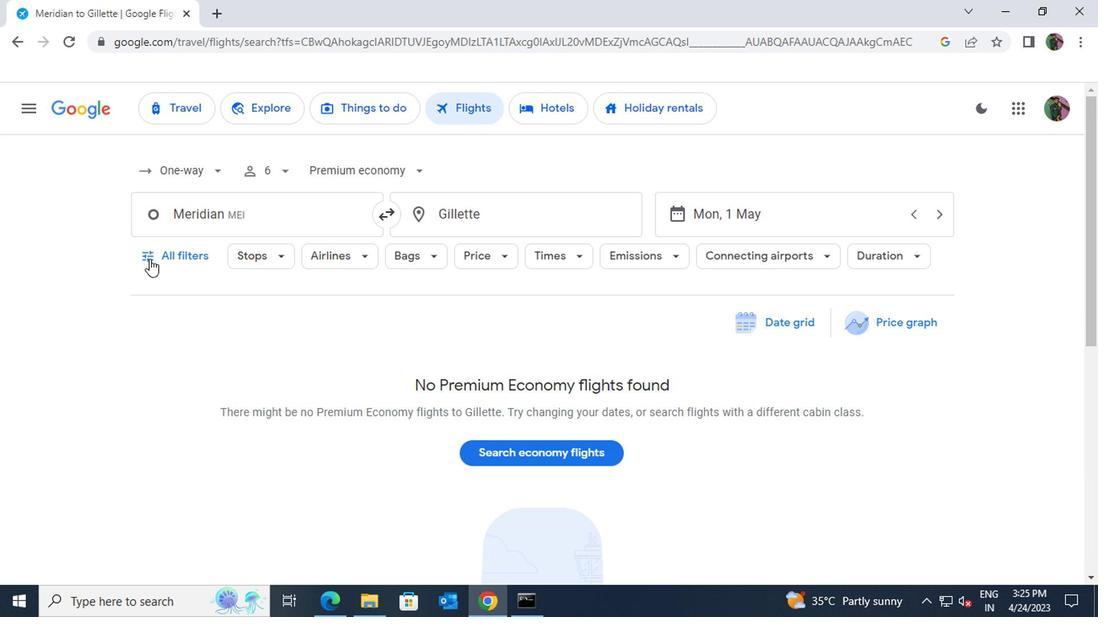 
Action: Mouse moved to (241, 319)
Screenshot: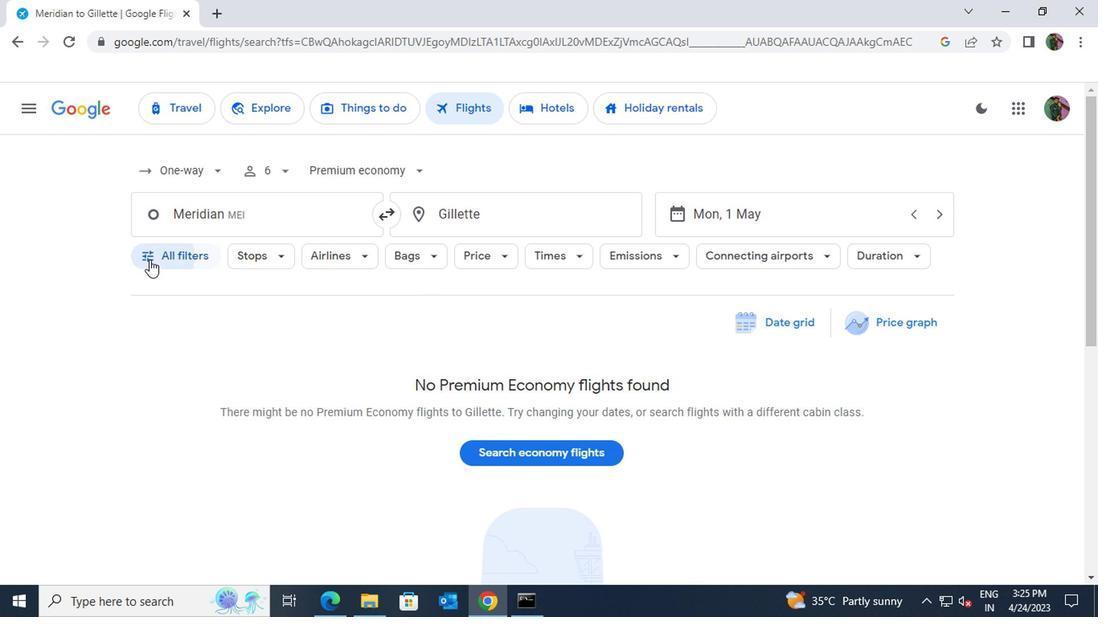 
Action: Mouse pressed left at (241, 319)
Screenshot: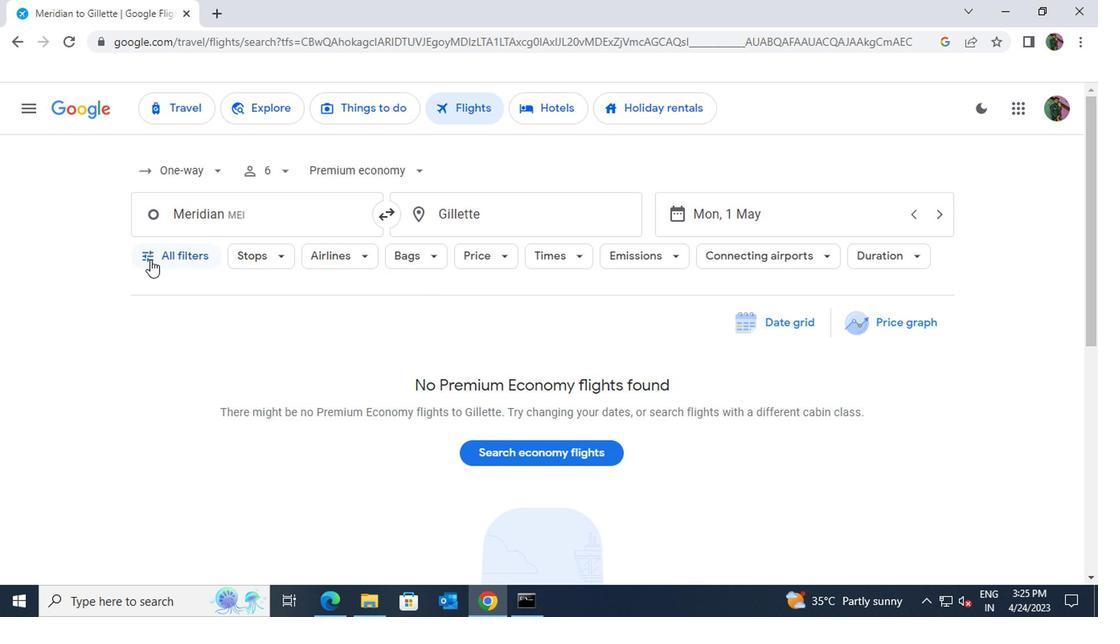 
Action: Mouse moved to (320, 480)
Screenshot: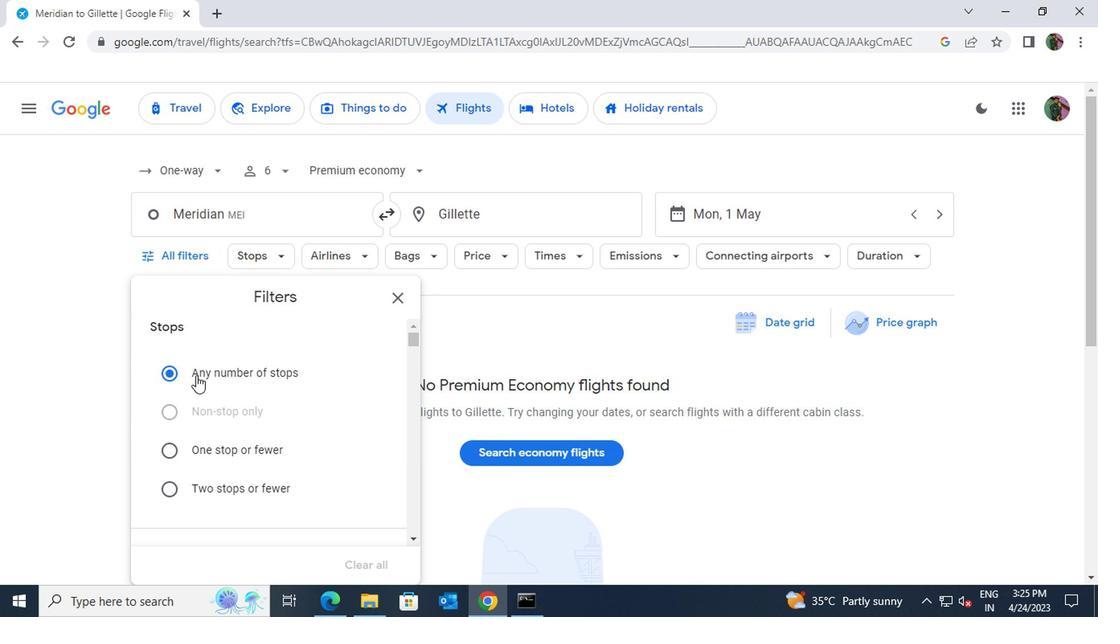 
Action: Mouse scrolled (320, 479) with delta (0, 0)
Screenshot: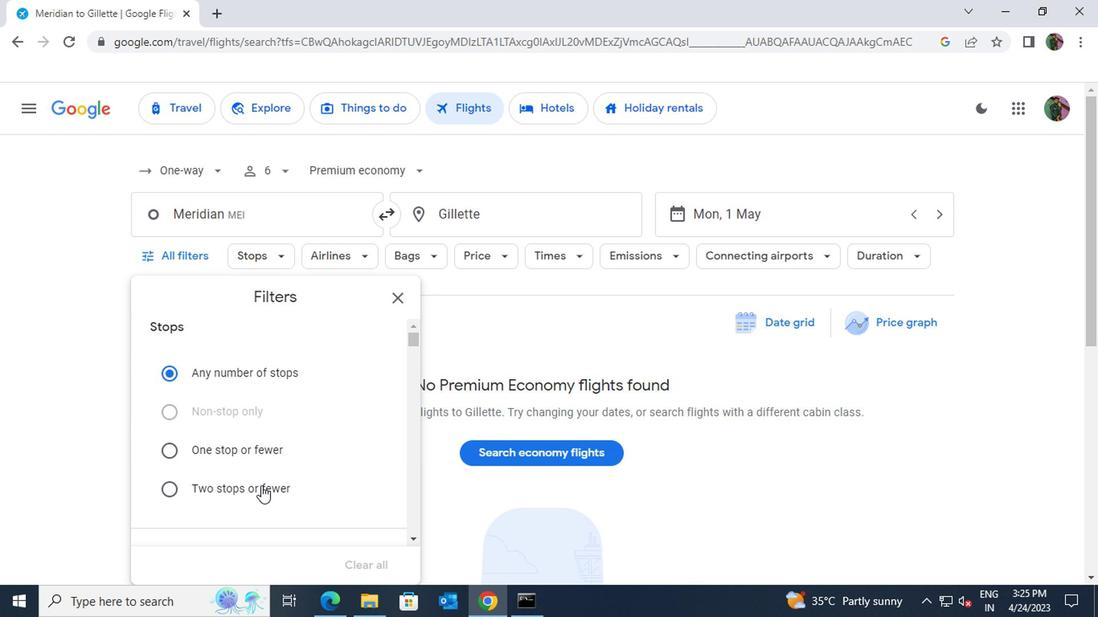 
Action: Mouse scrolled (320, 479) with delta (0, 0)
Screenshot: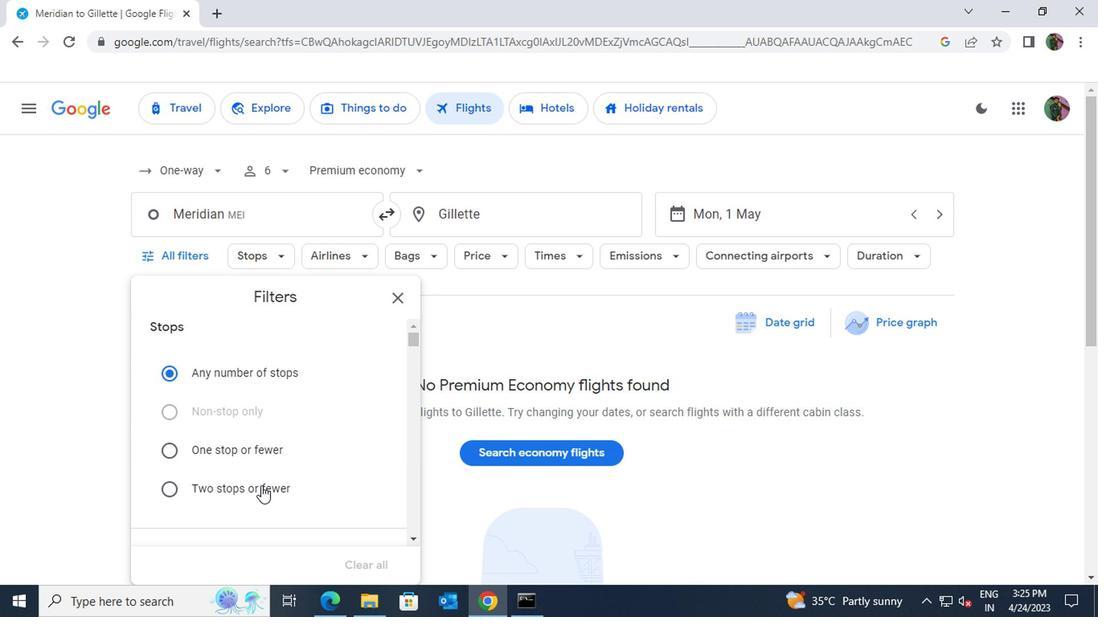 
Action: Mouse scrolled (320, 479) with delta (0, 0)
Screenshot: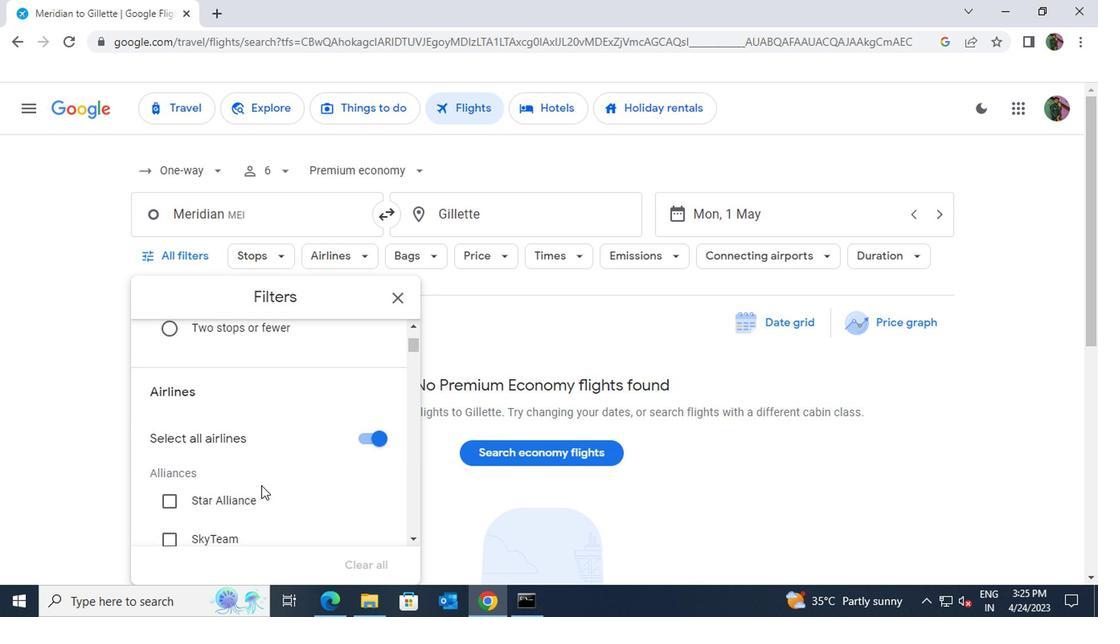 
Action: Mouse scrolled (320, 479) with delta (0, 0)
Screenshot: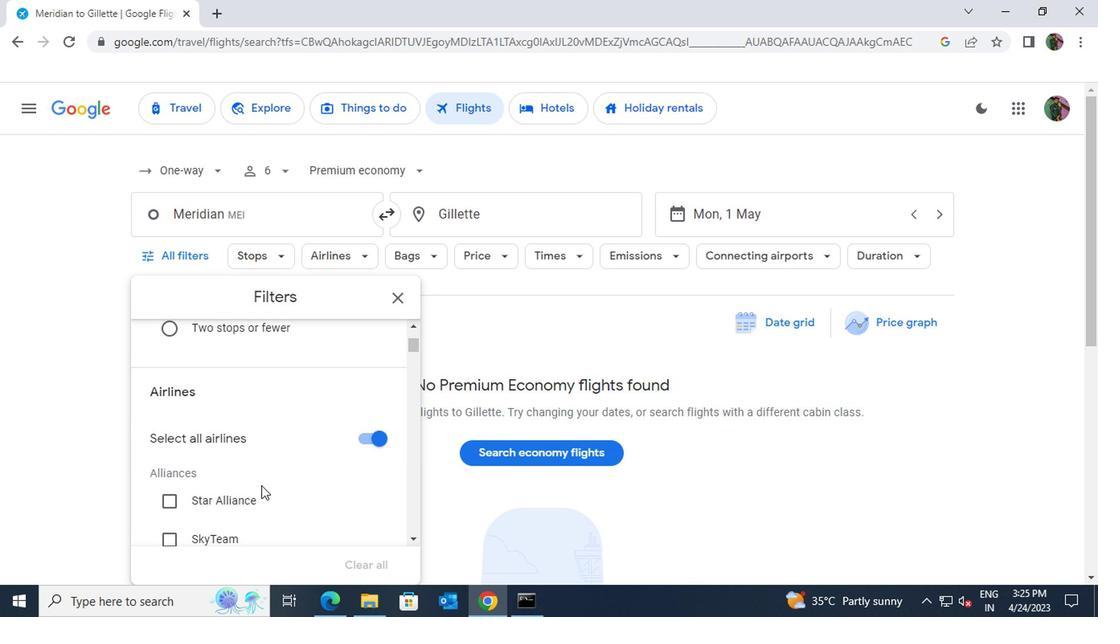 
Action: Mouse scrolled (320, 479) with delta (0, 0)
Screenshot: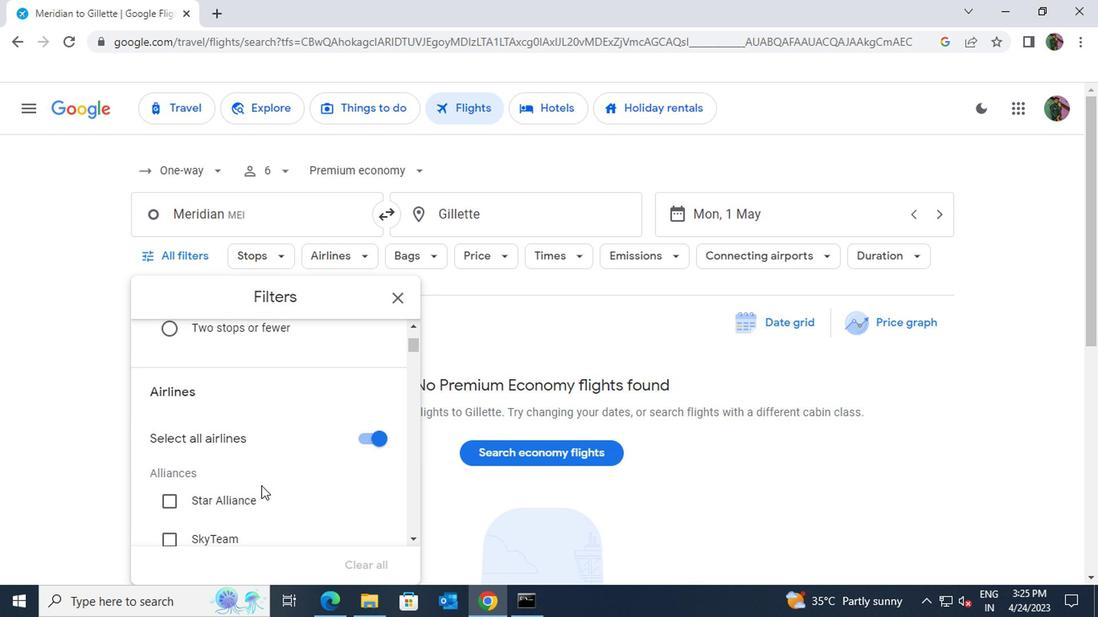 
Action: Mouse scrolled (320, 479) with delta (0, 0)
Screenshot: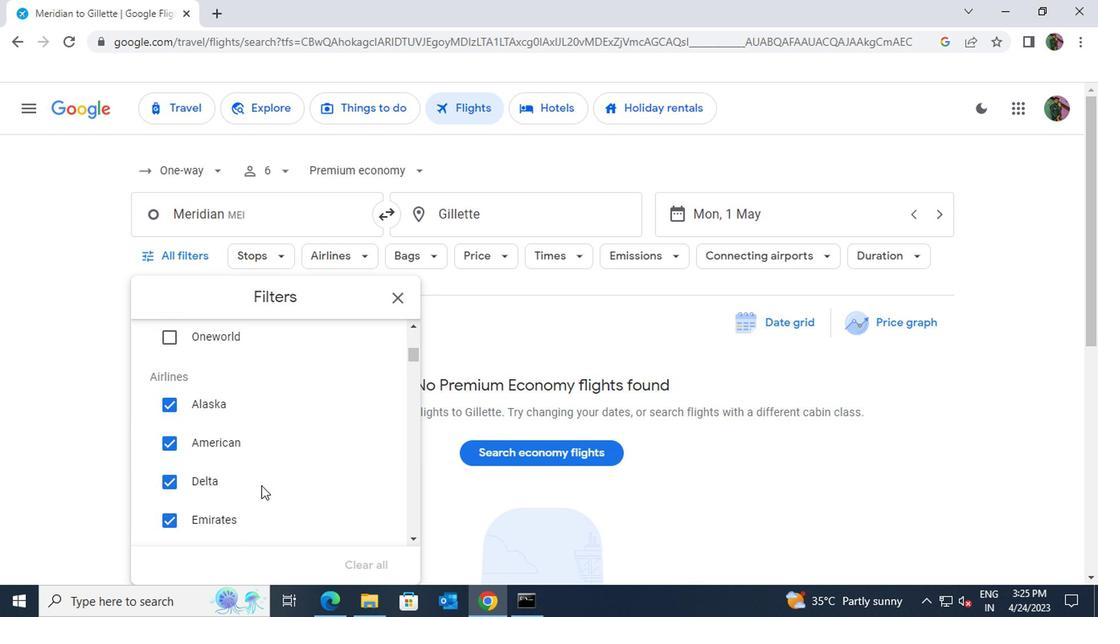
Action: Mouse scrolled (320, 479) with delta (0, 0)
Screenshot: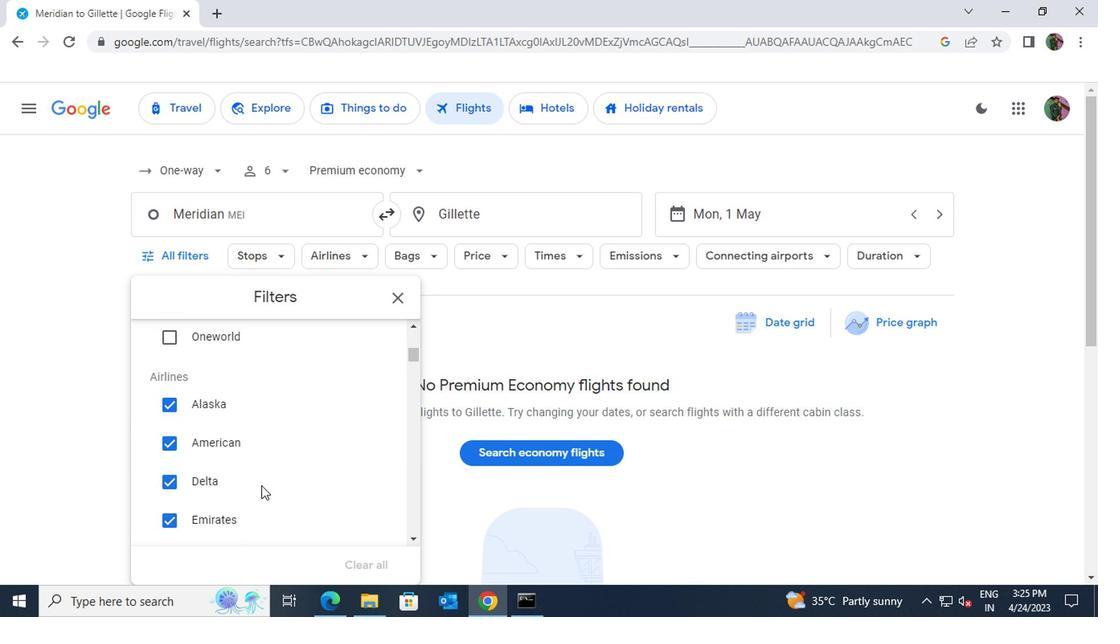 
Action: Mouse scrolled (320, 479) with delta (0, 0)
Screenshot: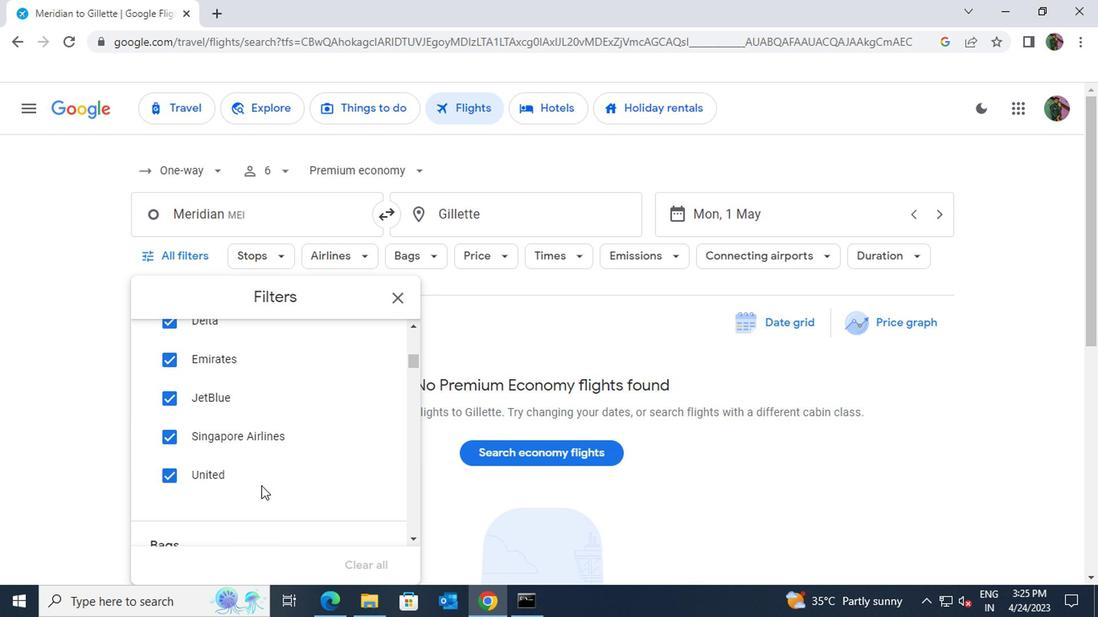 
Action: Mouse scrolled (320, 479) with delta (0, 0)
Screenshot: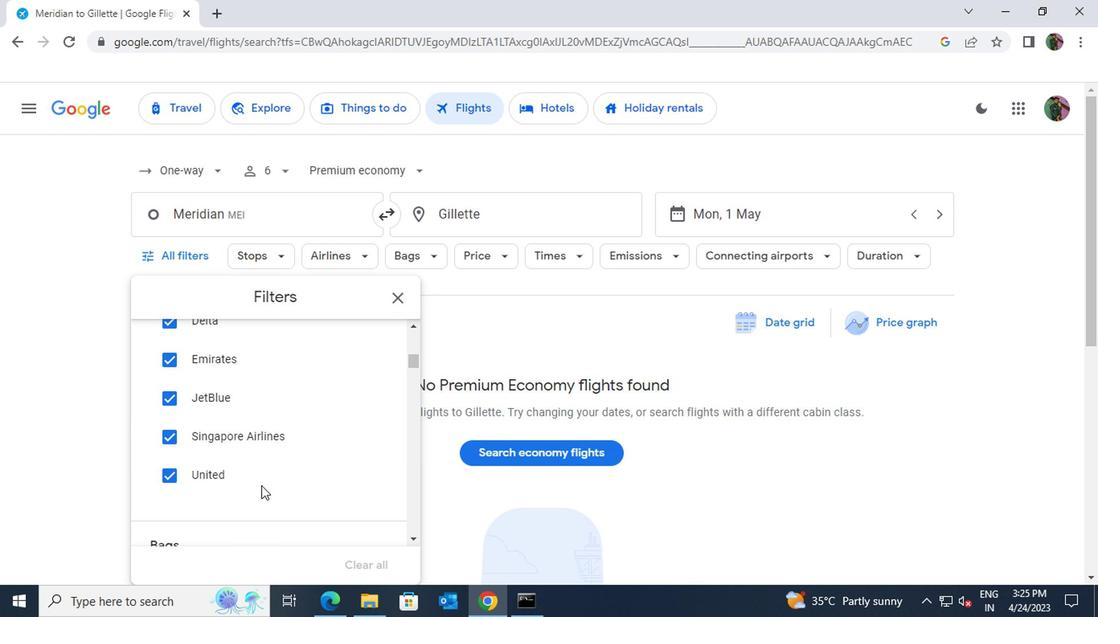 
Action: Mouse moved to (405, 463)
Screenshot: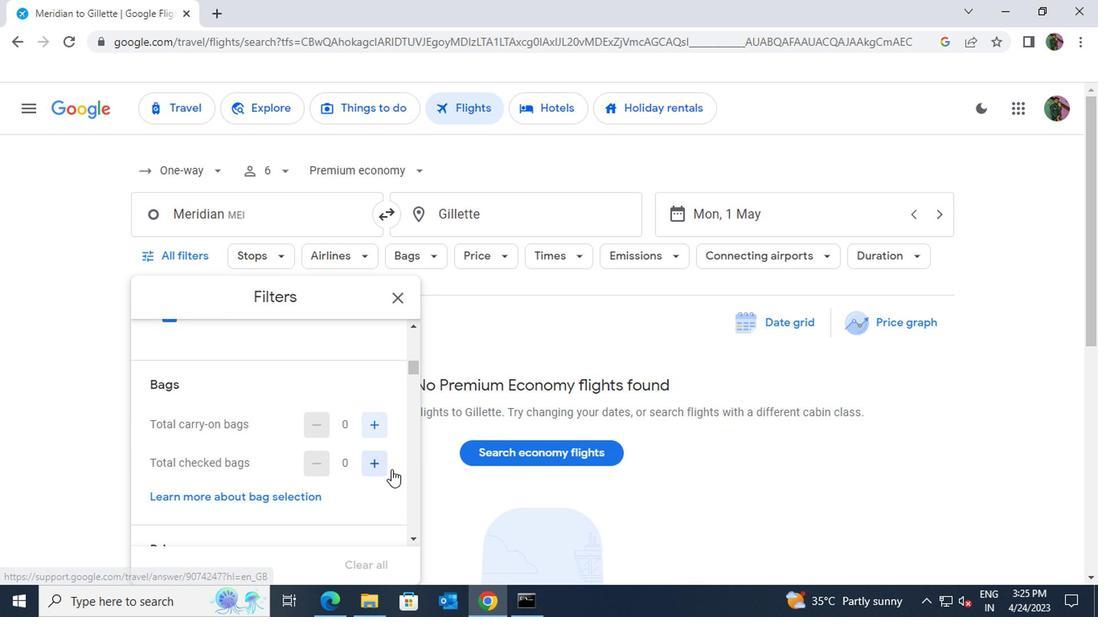
Action: Mouse pressed left at (405, 463)
Screenshot: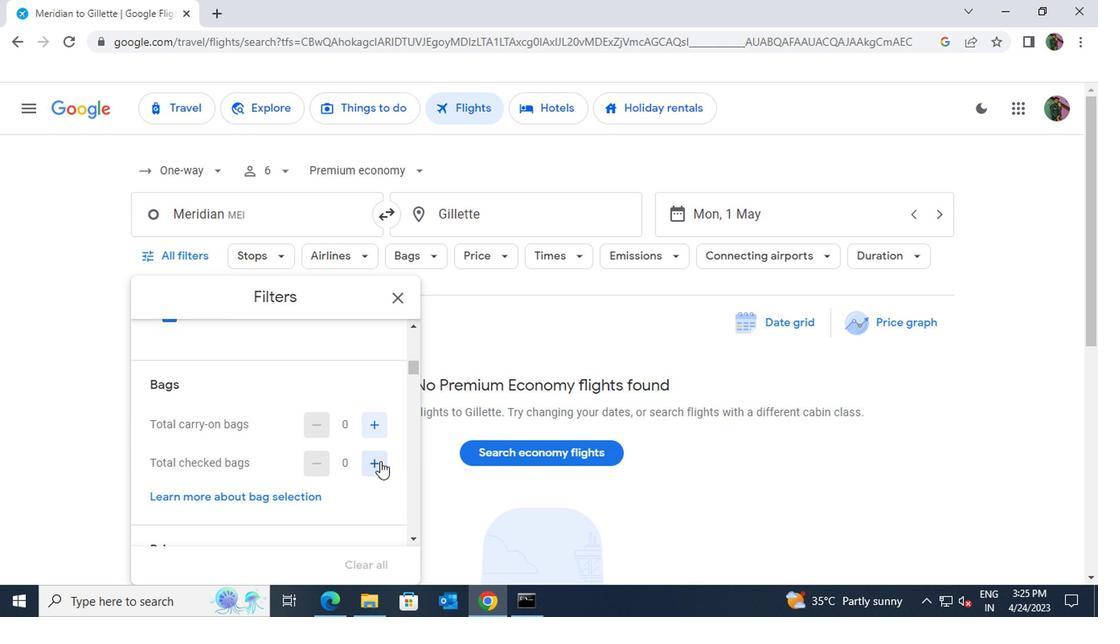 
Action: Mouse pressed left at (405, 463)
Screenshot: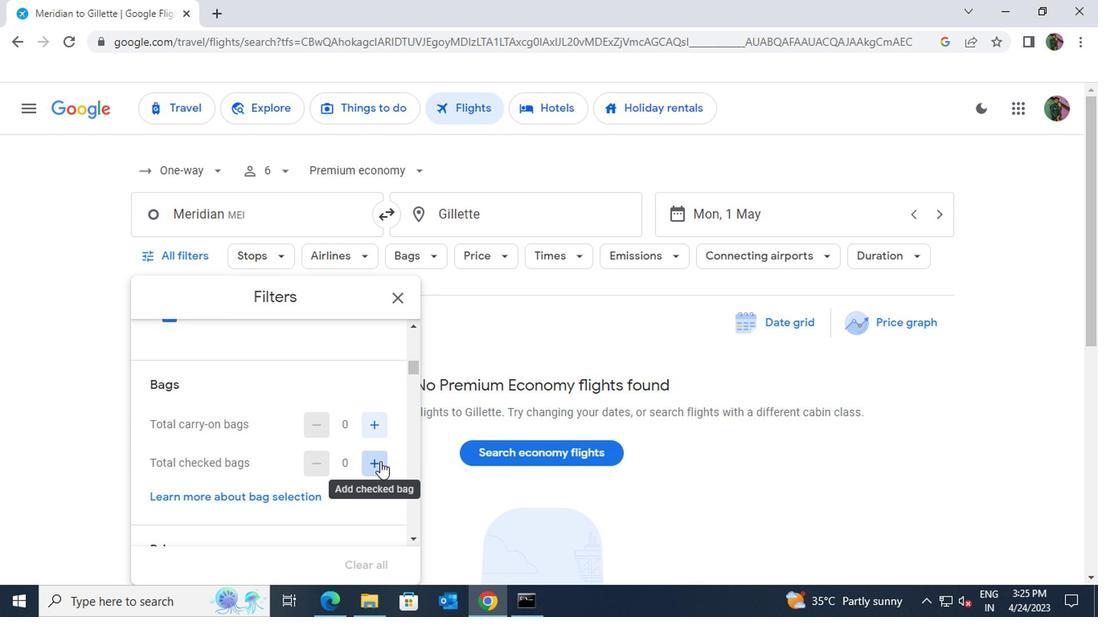 
Action: Mouse pressed left at (405, 463)
Screenshot: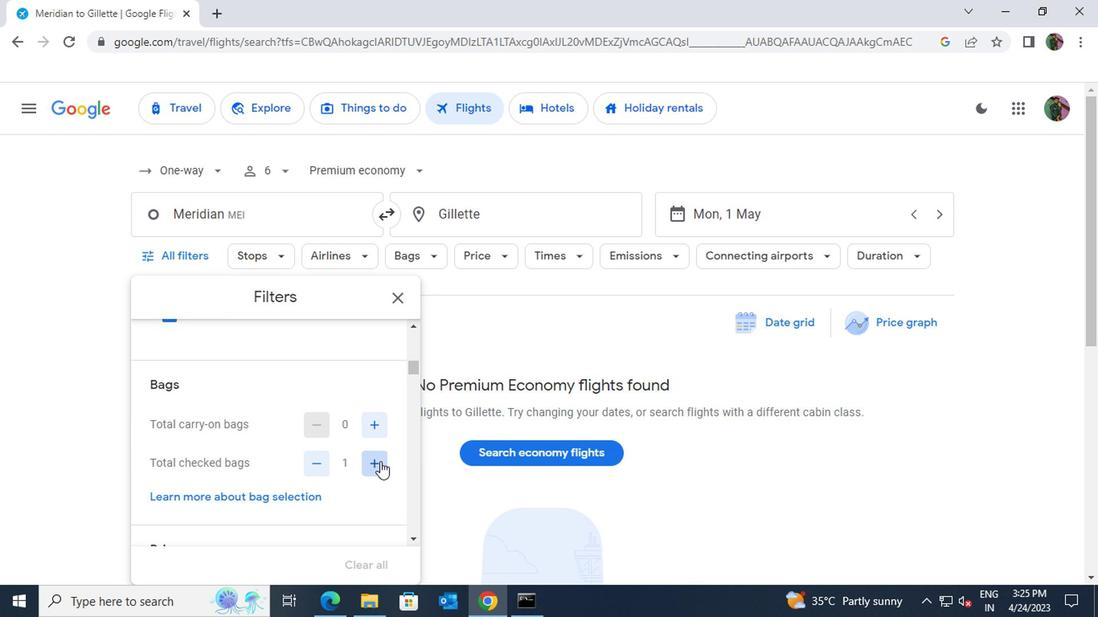 
Action: Mouse pressed left at (405, 463)
Screenshot: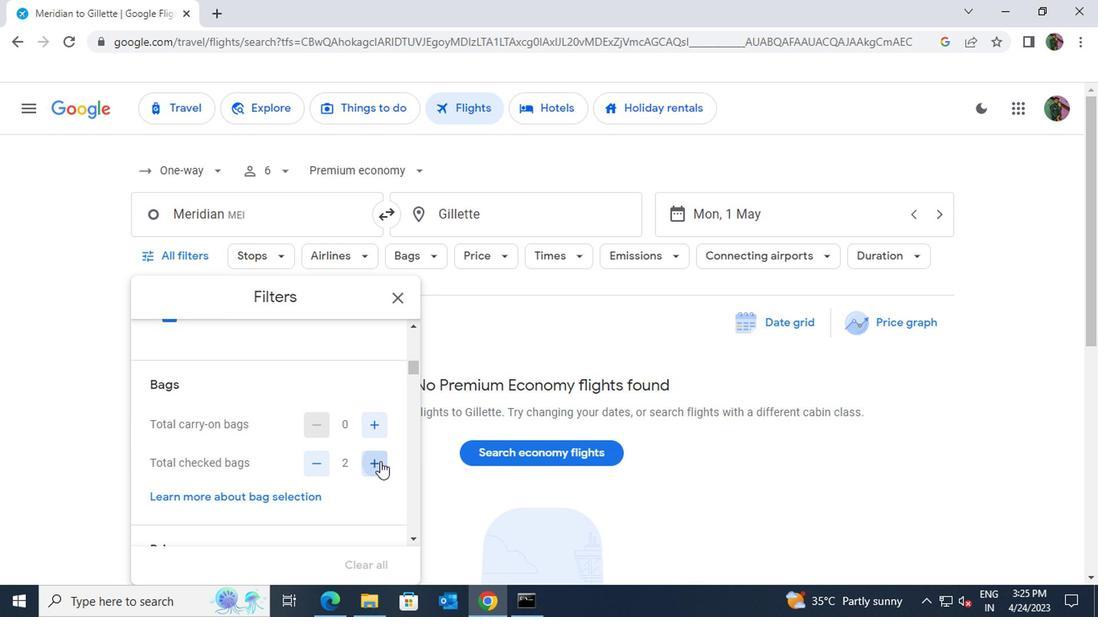 
Action: Mouse pressed left at (405, 463)
Screenshot: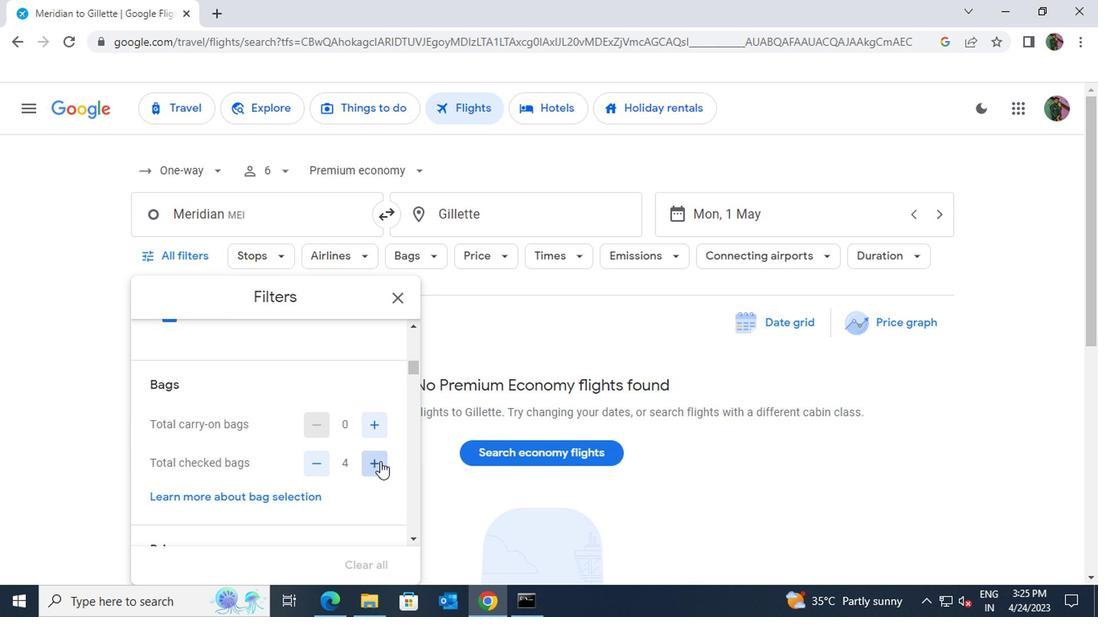 
Action: Mouse pressed left at (405, 463)
Screenshot: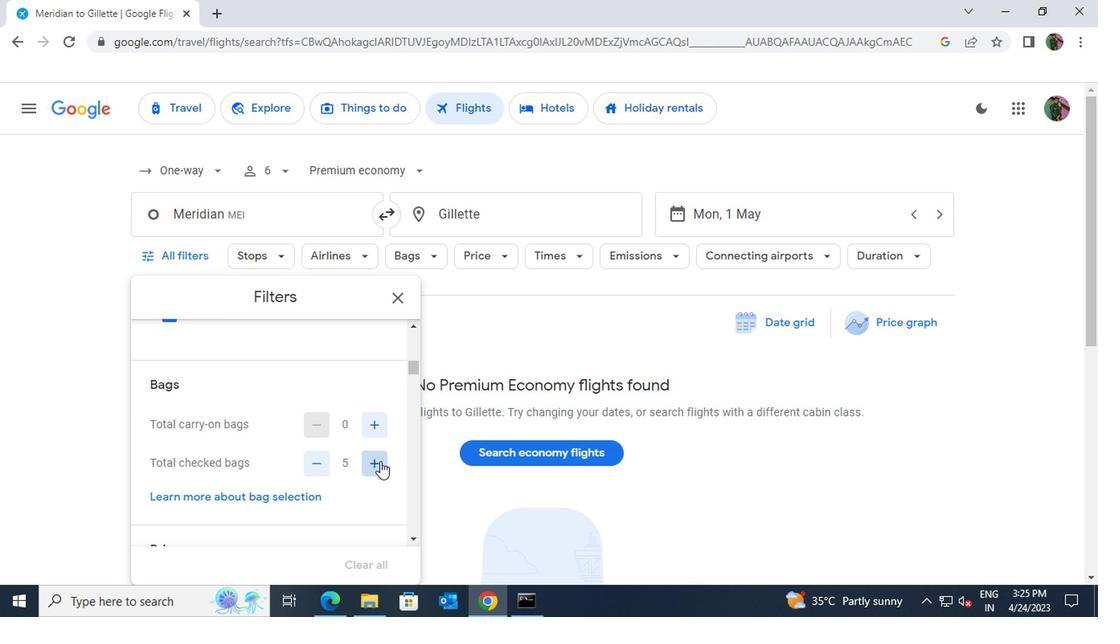 
Action: Mouse pressed left at (405, 463)
Screenshot: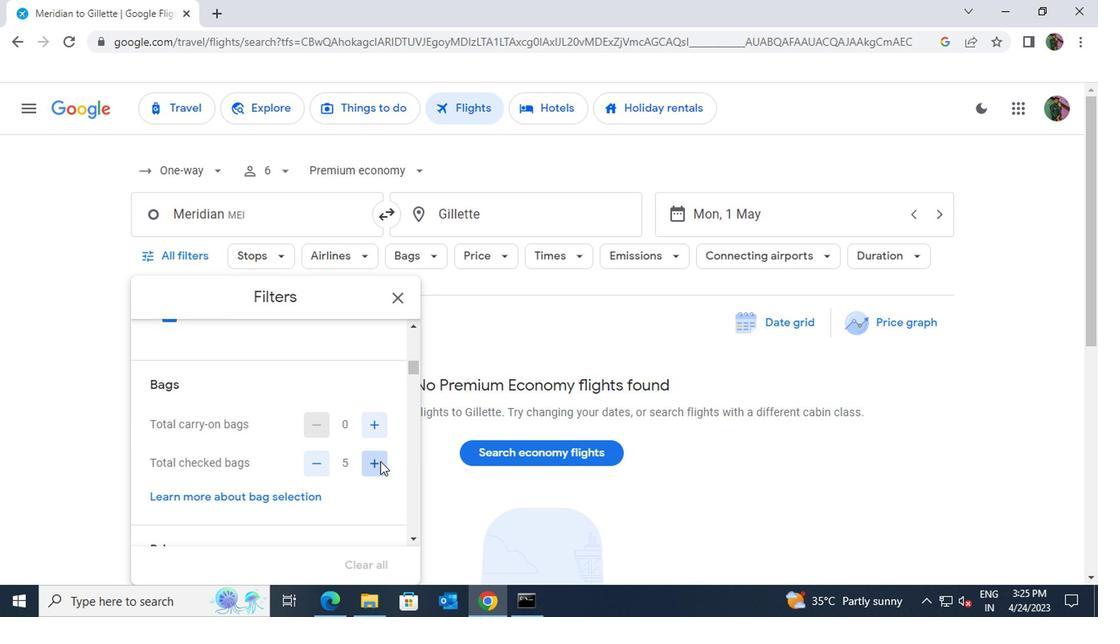 
Action: Mouse pressed left at (405, 463)
Screenshot: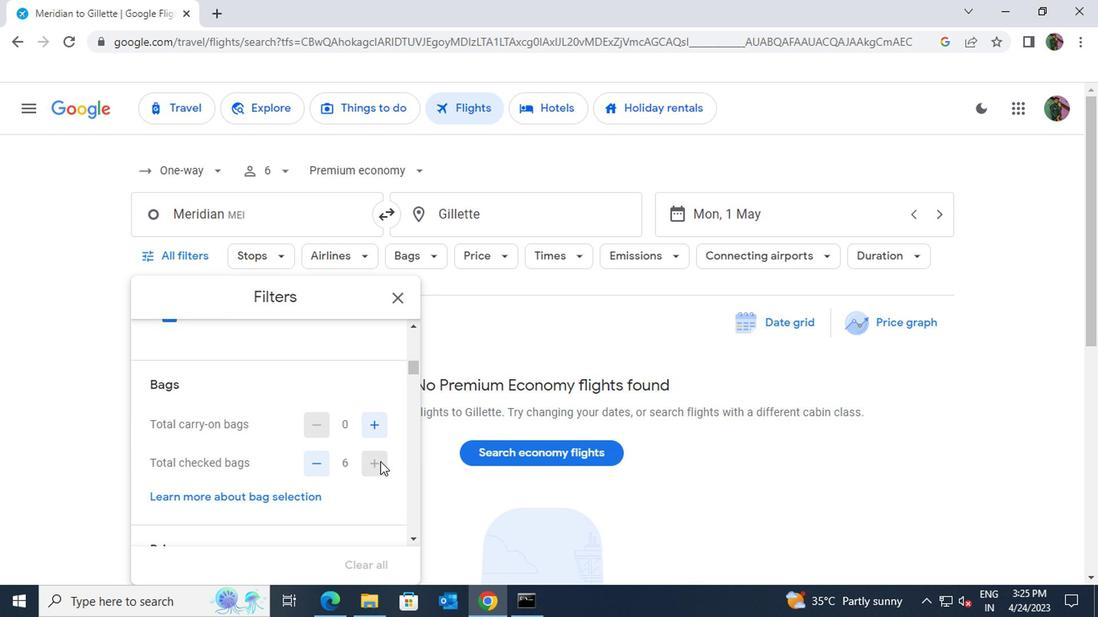 
Action: Mouse scrolled (405, 462) with delta (0, 0)
Screenshot: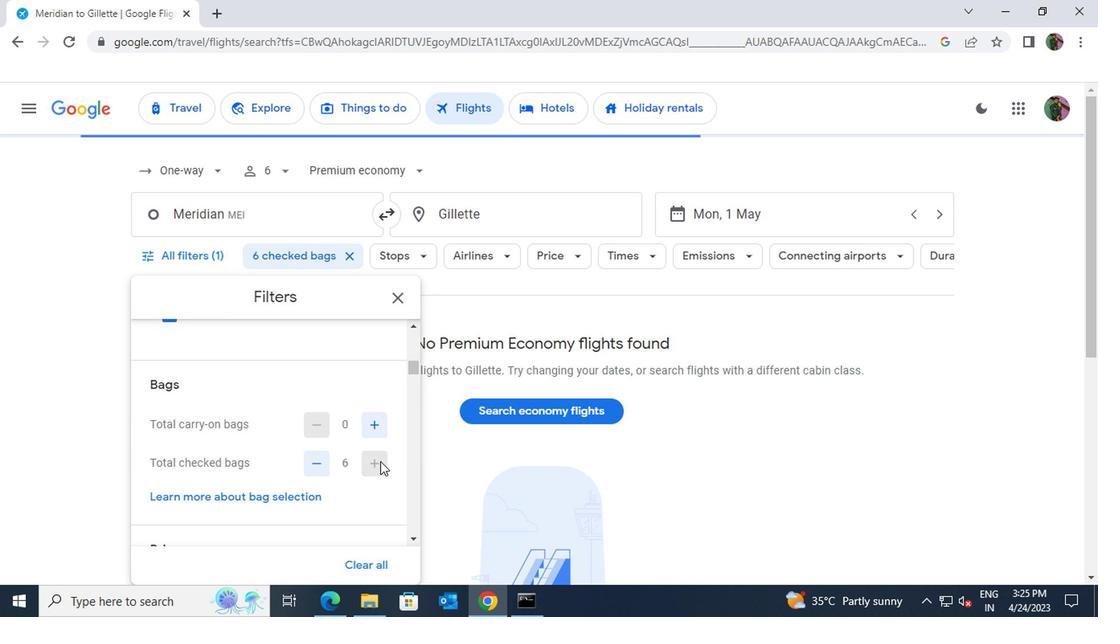 
Action: Mouse scrolled (405, 462) with delta (0, 0)
Screenshot: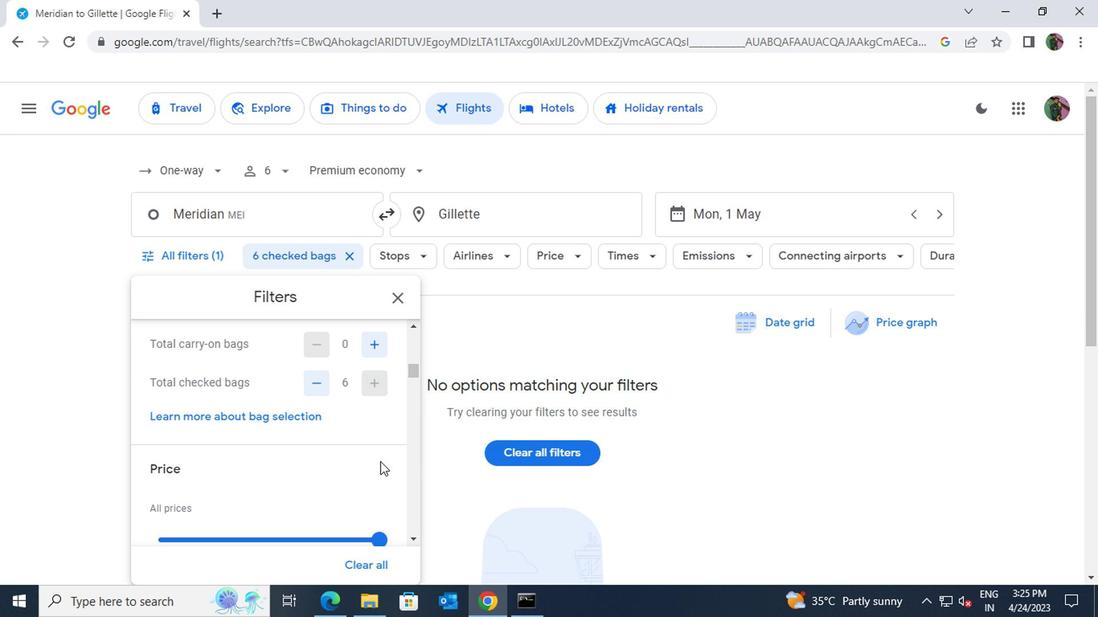
Action: Mouse scrolled (405, 462) with delta (0, 0)
Screenshot: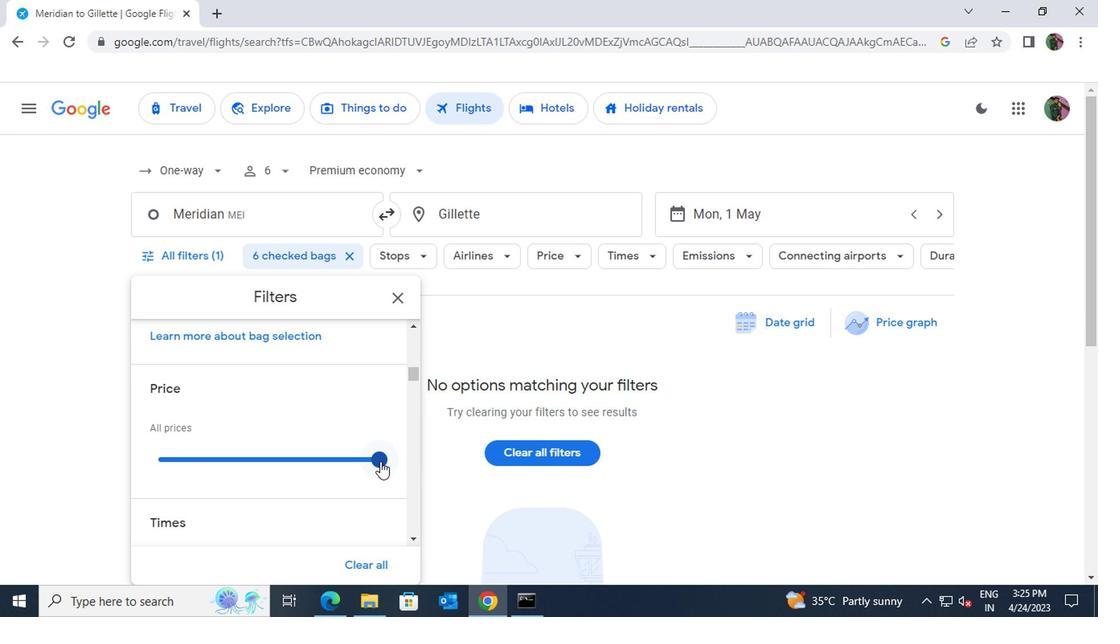 
Action: Mouse scrolled (405, 462) with delta (0, 0)
Screenshot: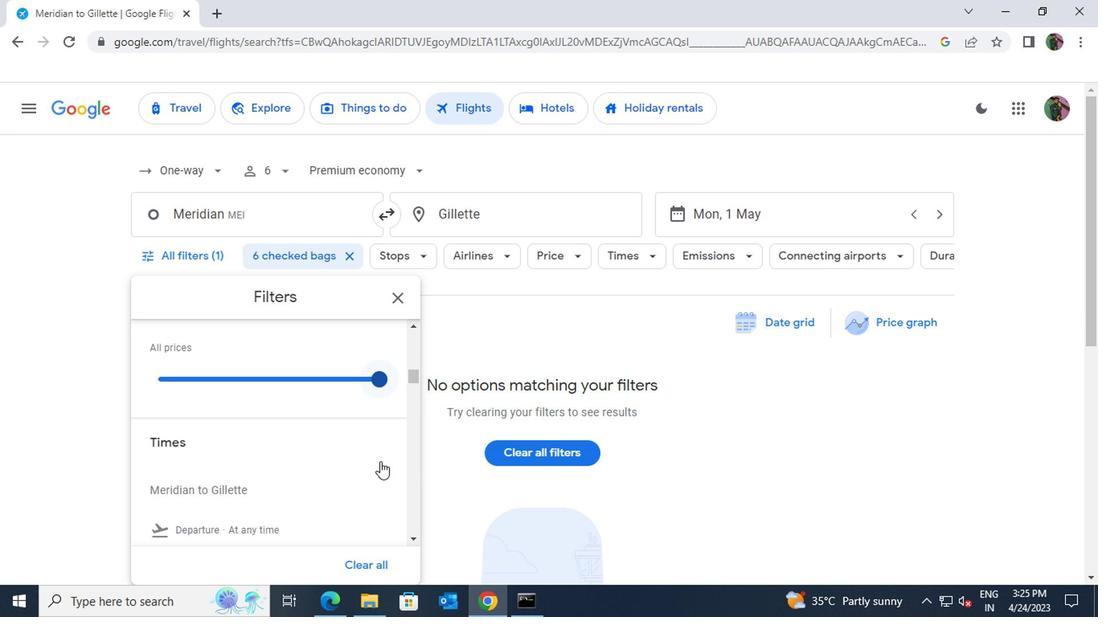 
Action: Mouse moved to (399, 475)
Screenshot: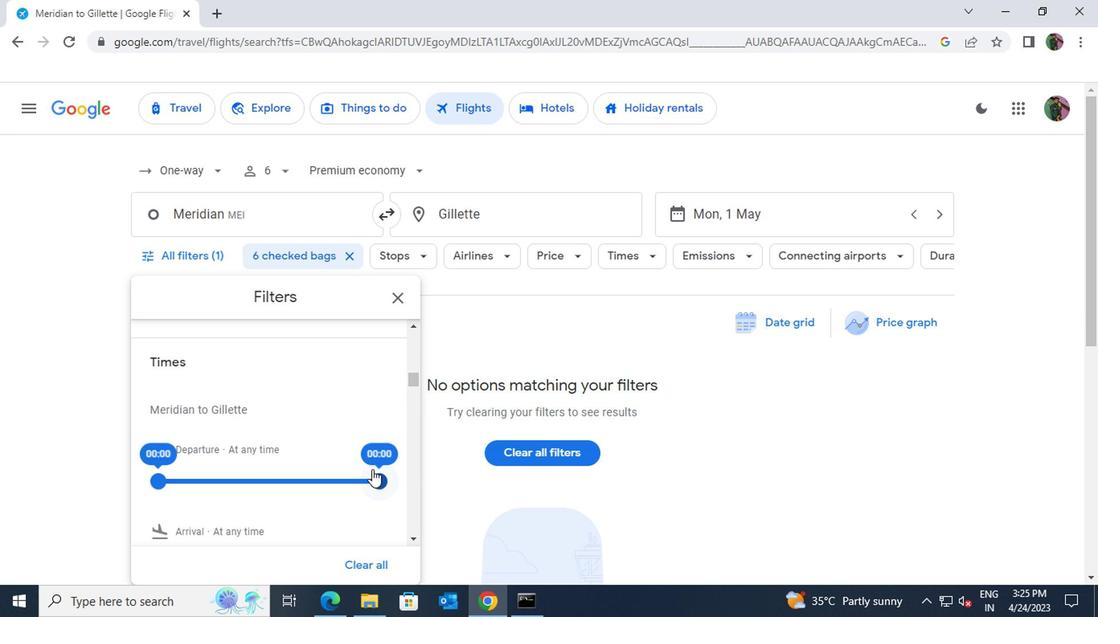 
Action: Mouse pressed left at (399, 475)
Screenshot: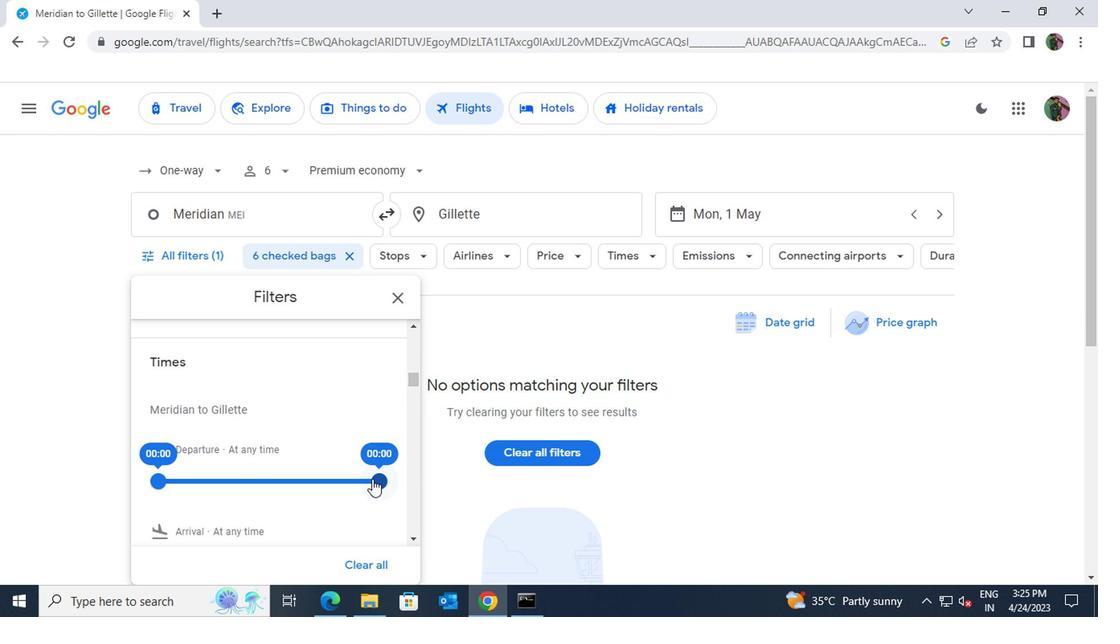 
Action: Mouse moved to (380, 474)
Screenshot: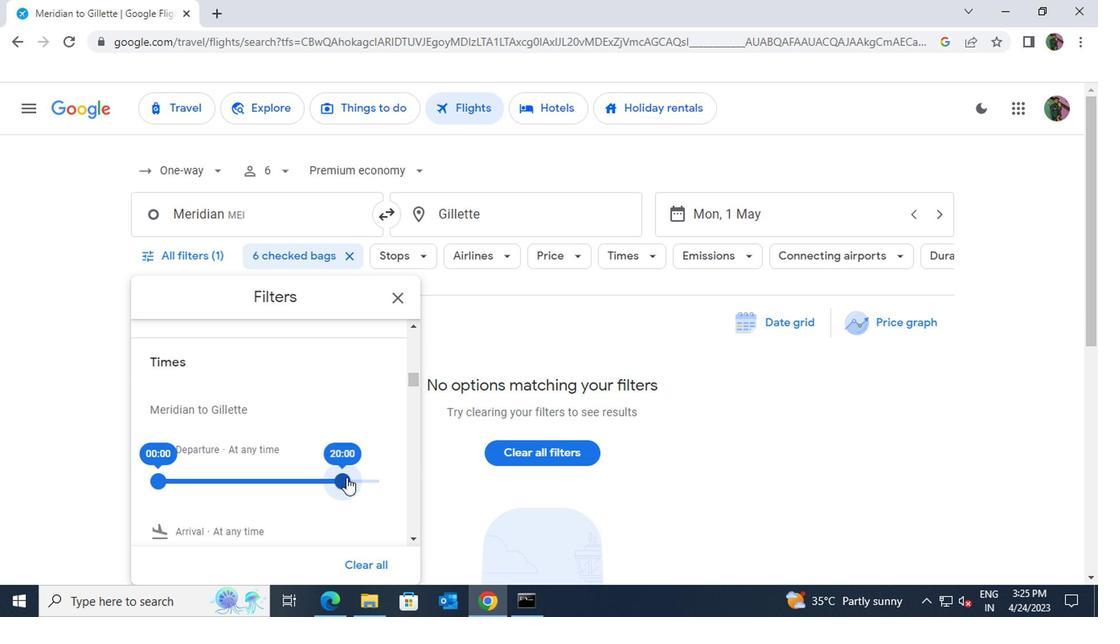 
